 Task: Create a due date automation trigger when advanced on, on the monday before a card is due add fields without custom field "Resume" set to a date more than 1 working days from now at 11:00 AM.
Action: Mouse moved to (1262, 107)
Screenshot: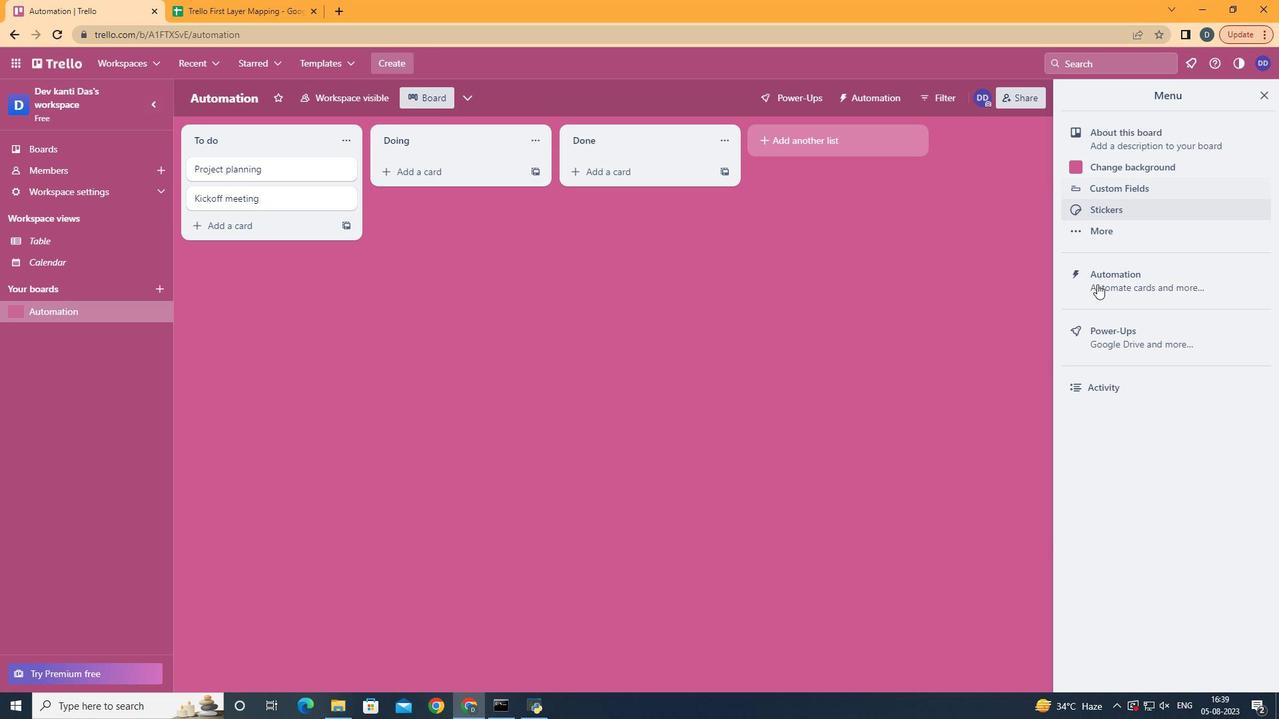 
Action: Mouse pressed left at (1262, 107)
Screenshot: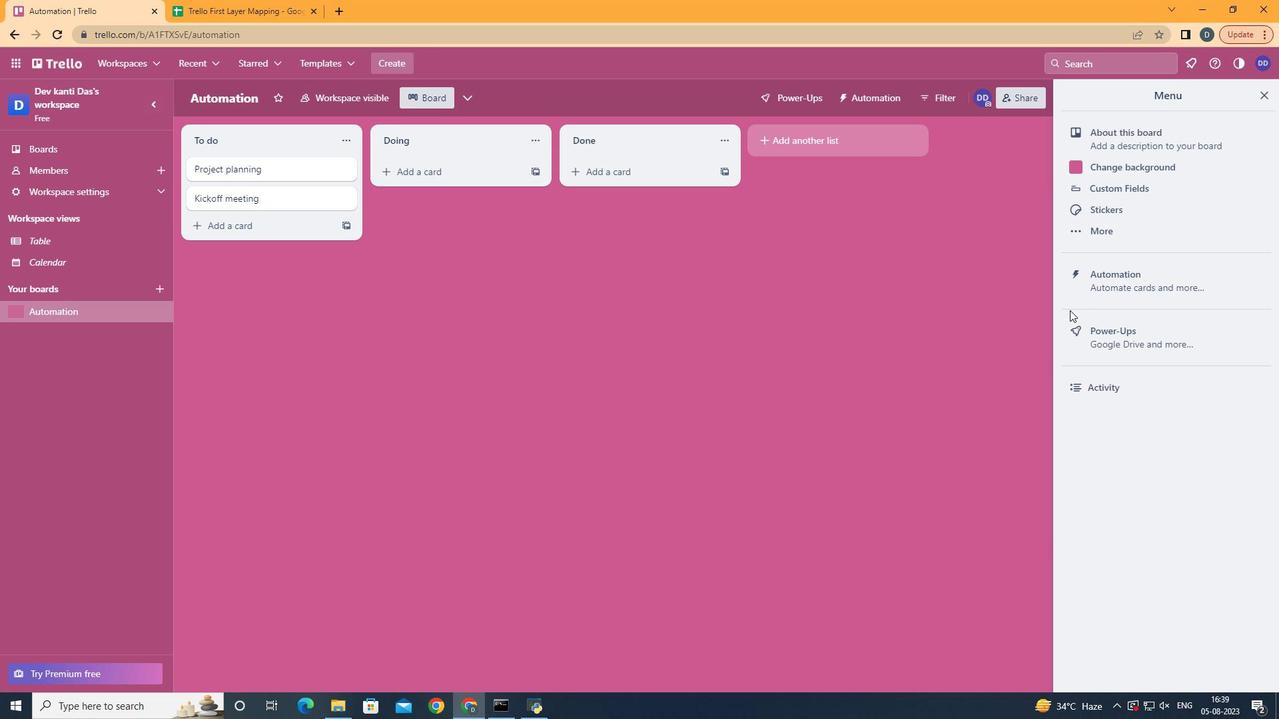 
Action: Mouse moved to (1107, 287)
Screenshot: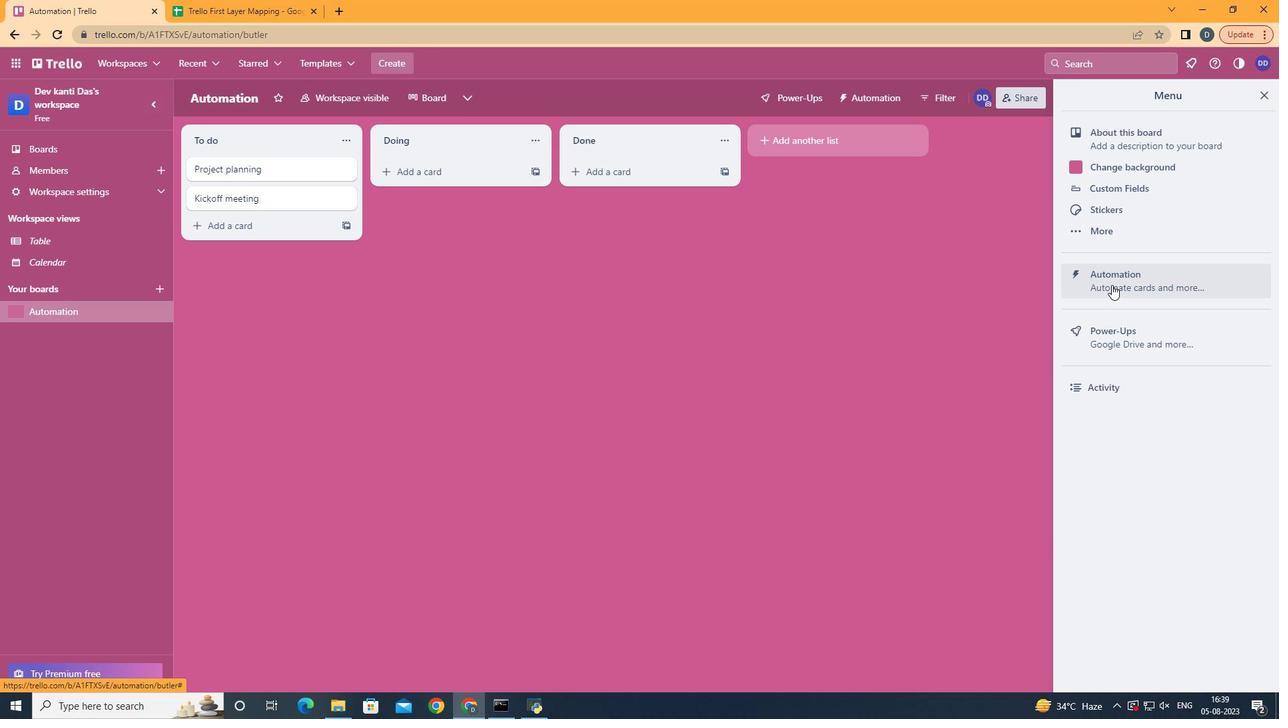 
Action: Mouse pressed left at (1107, 287)
Screenshot: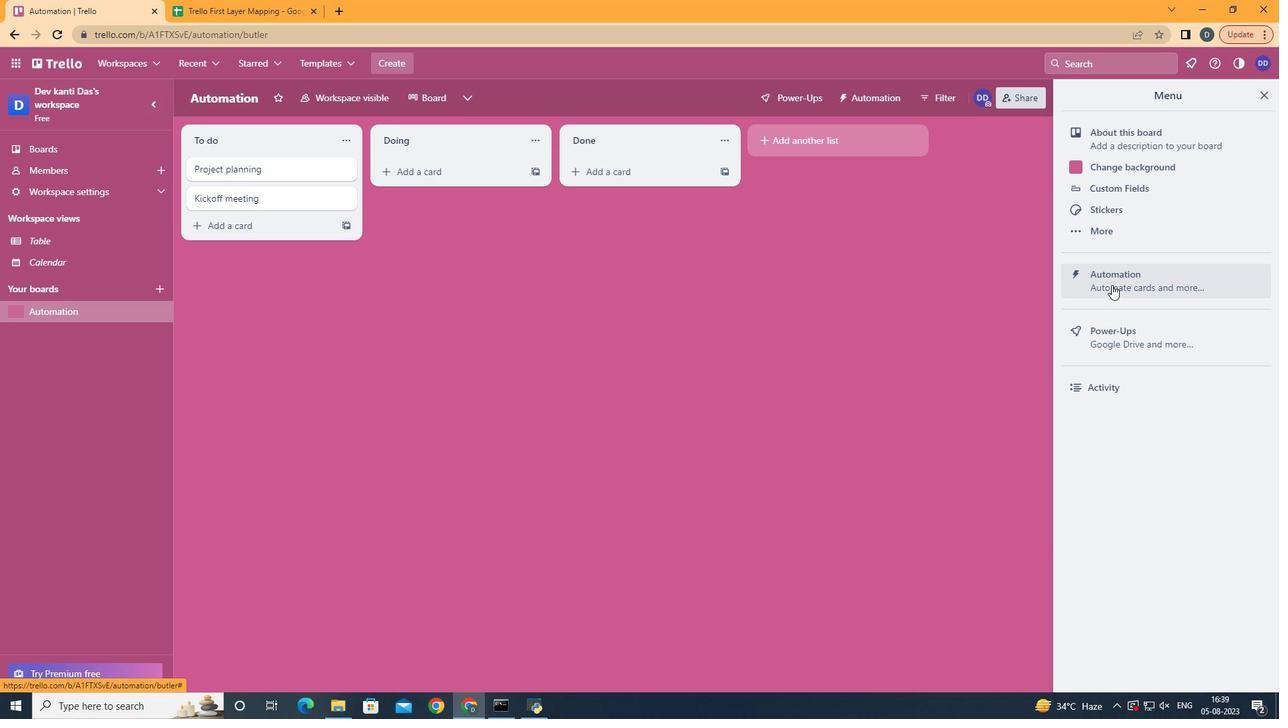 
Action: Mouse moved to (244, 275)
Screenshot: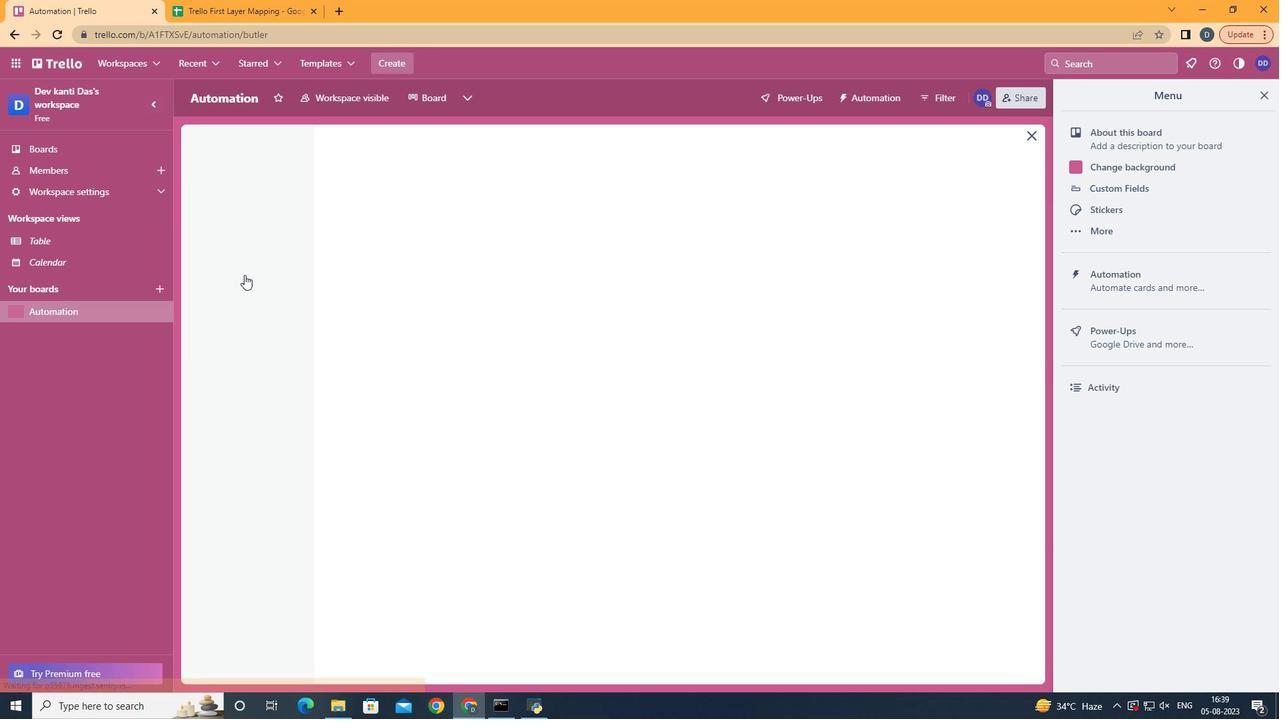 
Action: Mouse pressed left at (244, 275)
Screenshot: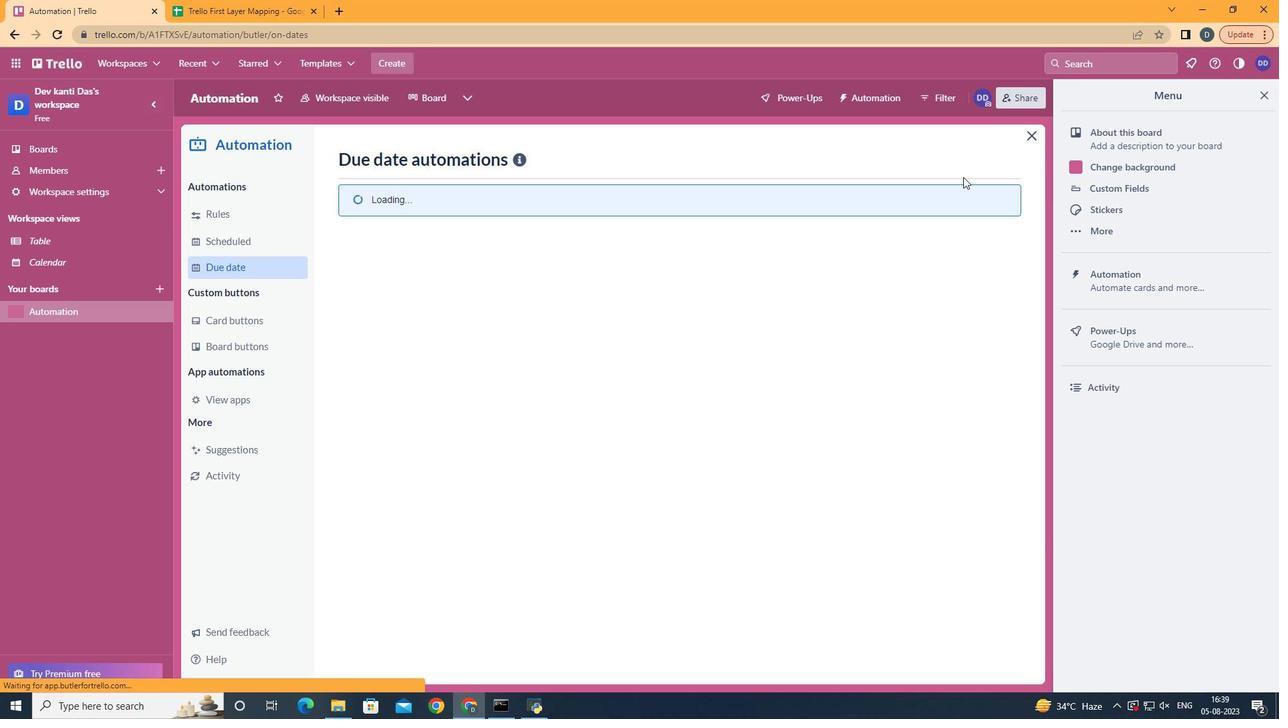 
Action: Mouse moved to (949, 159)
Screenshot: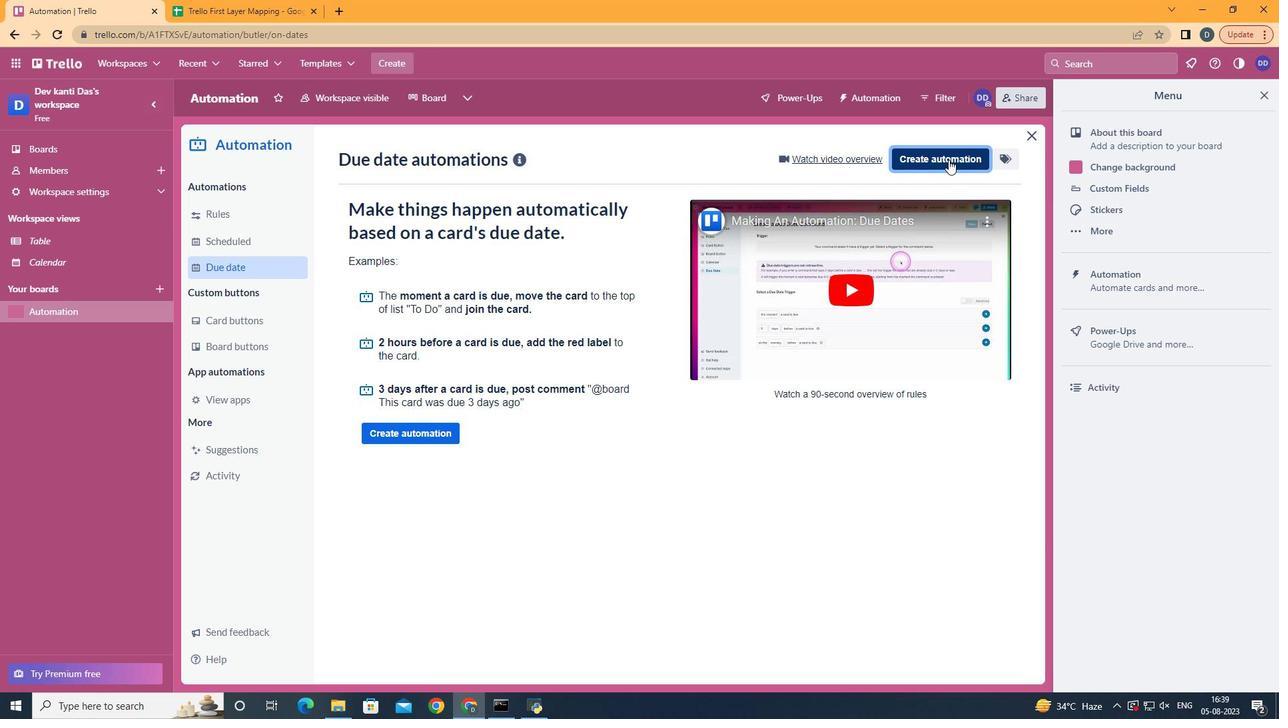 
Action: Mouse pressed left at (949, 159)
Screenshot: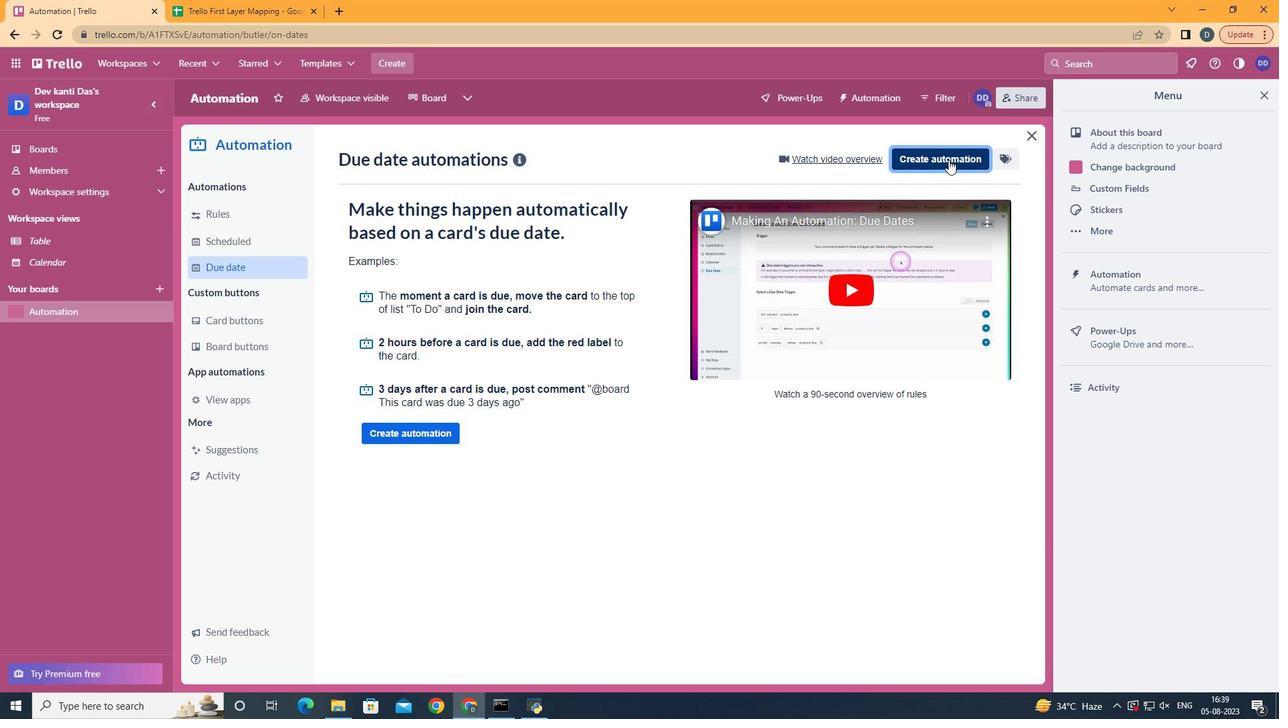 
Action: Mouse moved to (754, 279)
Screenshot: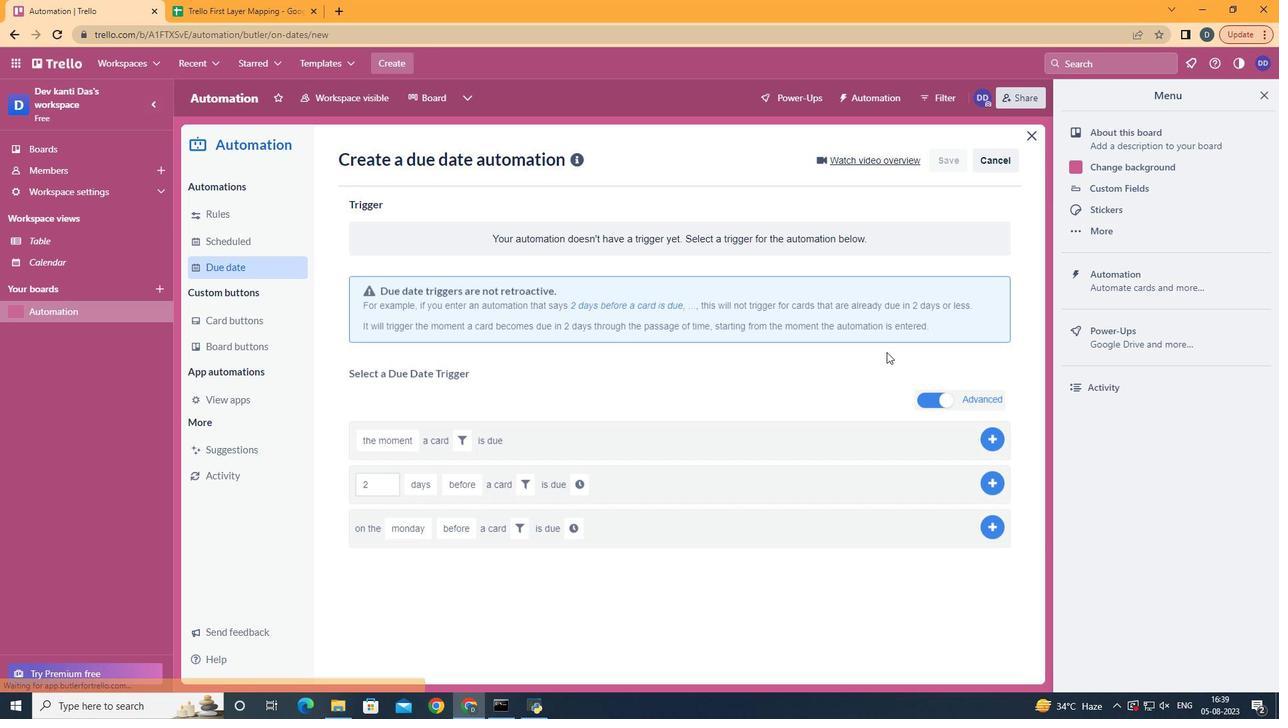 
Action: Mouse pressed left at (754, 279)
Screenshot: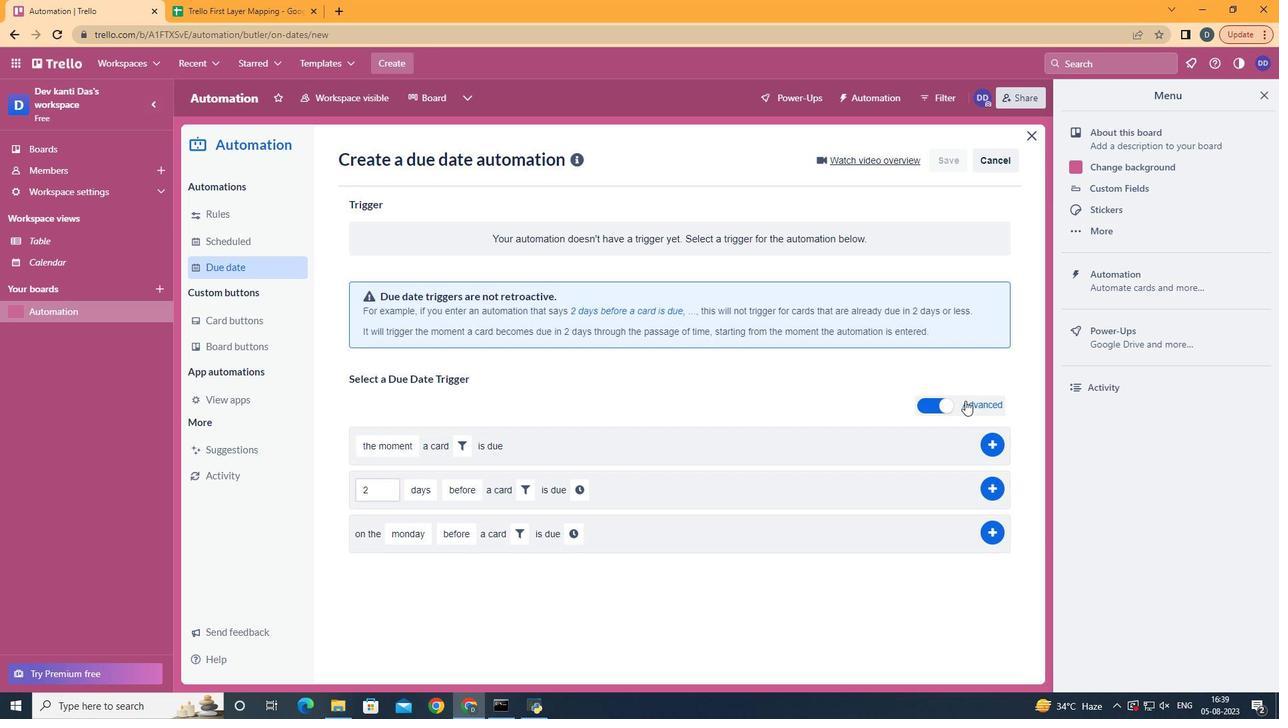 
Action: Mouse moved to (429, 347)
Screenshot: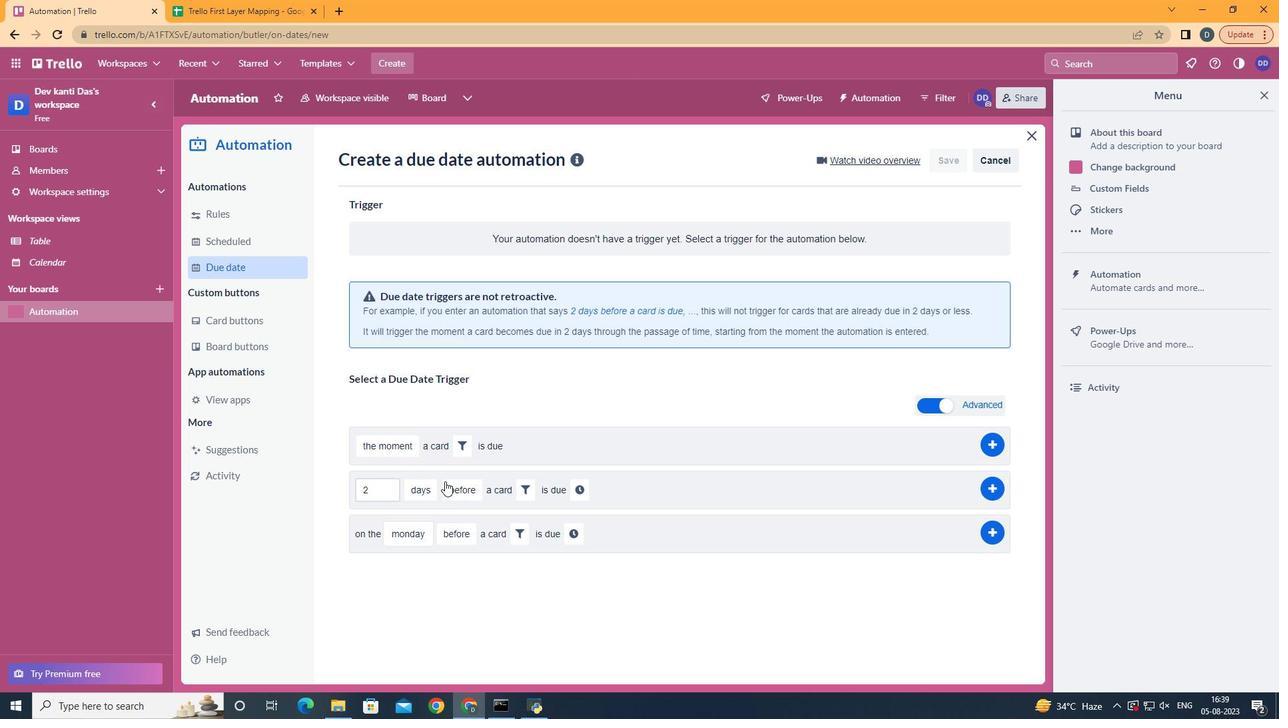 
Action: Mouse pressed left at (429, 347)
Screenshot: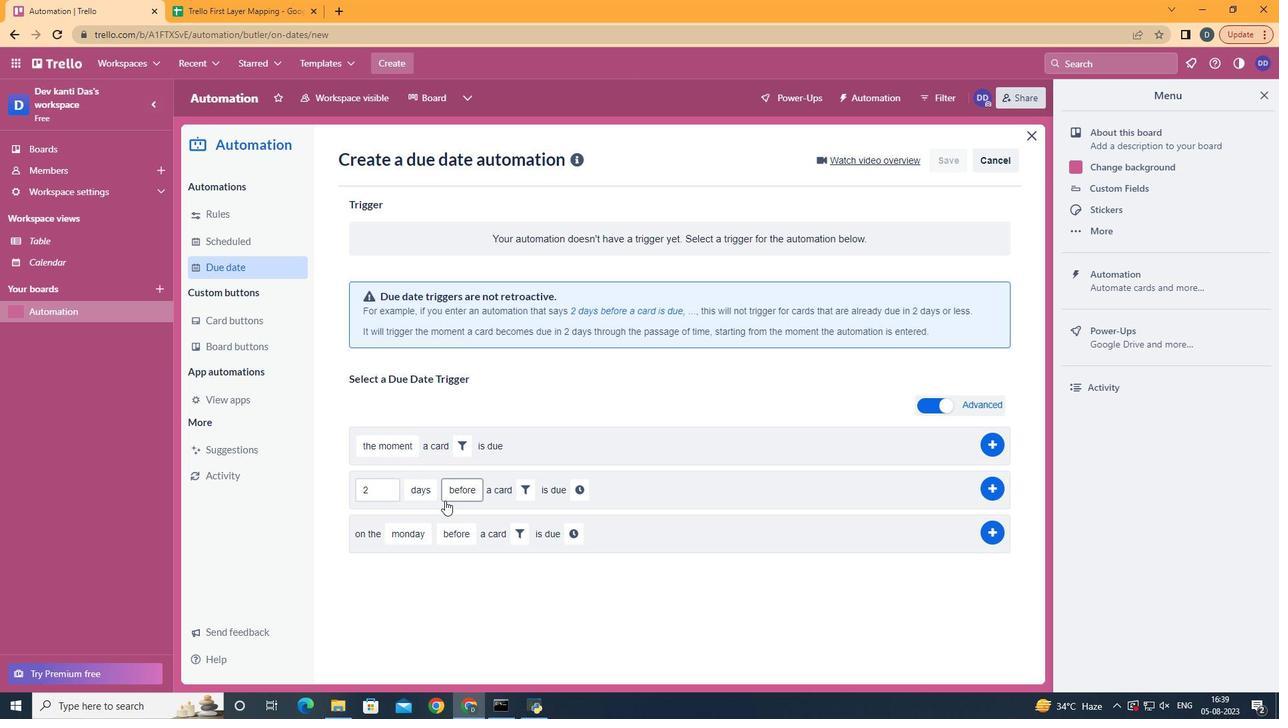 
Action: Mouse moved to (459, 563)
Screenshot: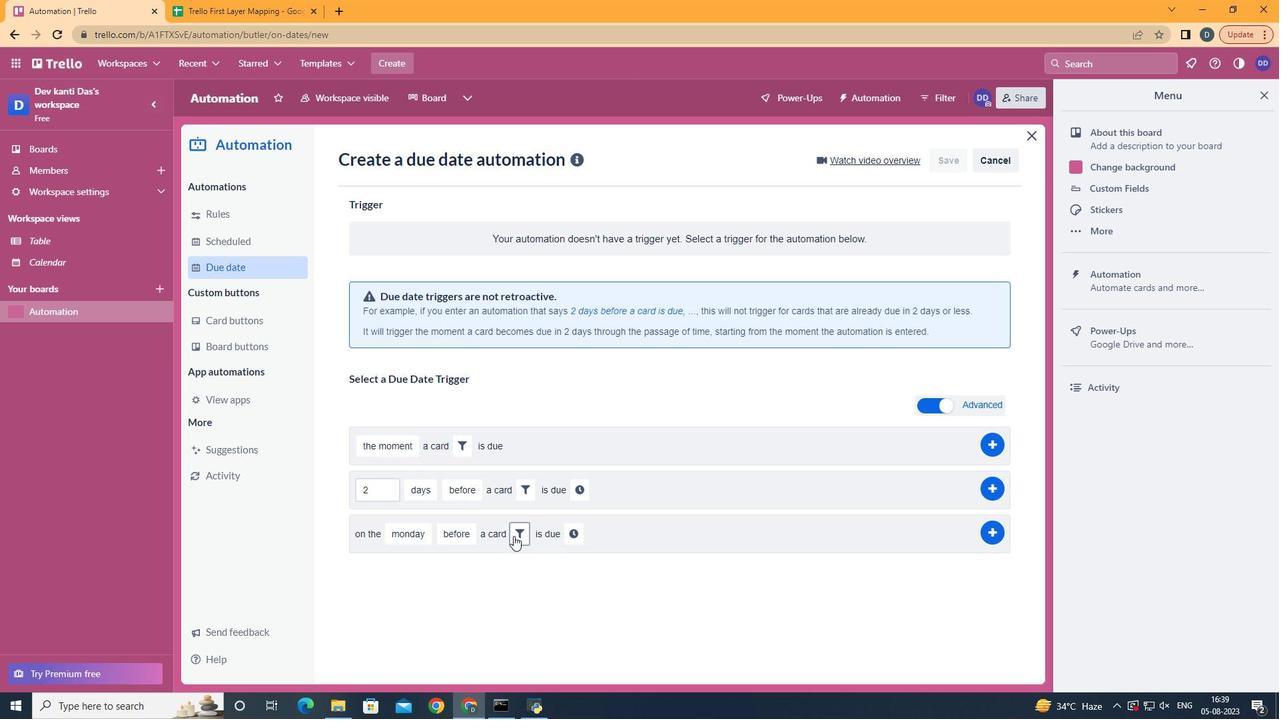 
Action: Mouse pressed left at (459, 563)
Screenshot: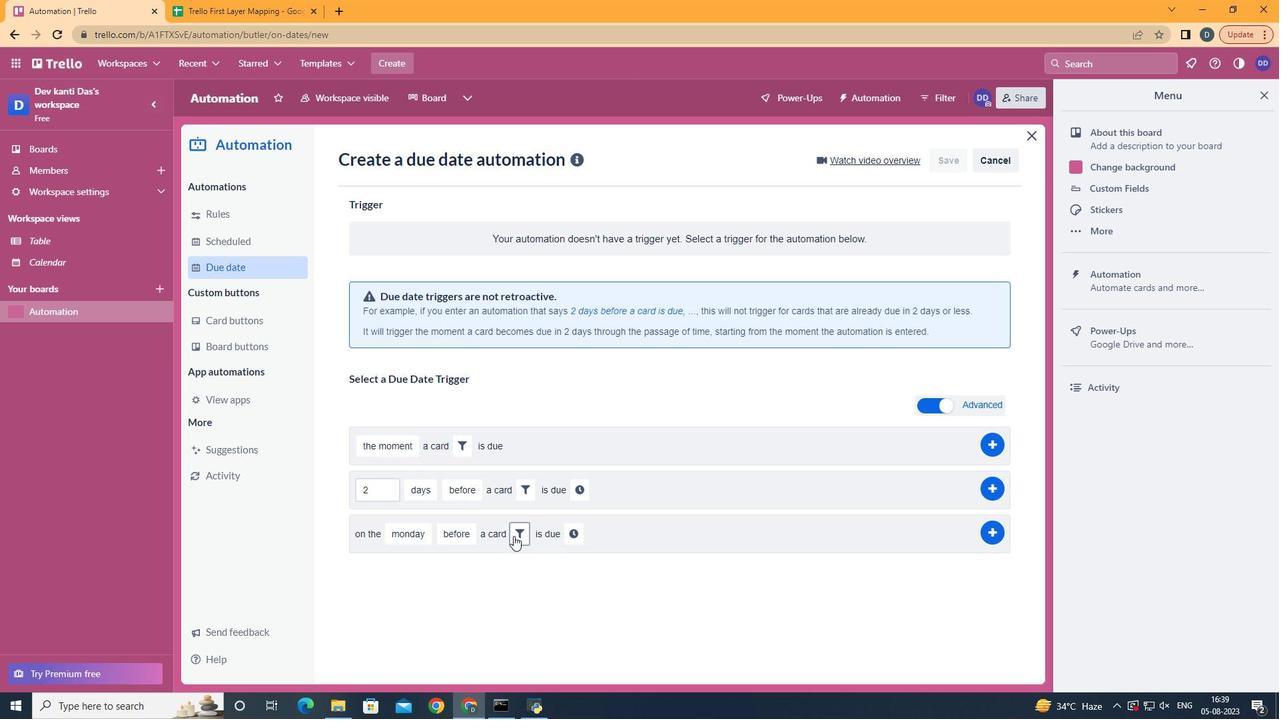 
Action: Mouse moved to (513, 536)
Screenshot: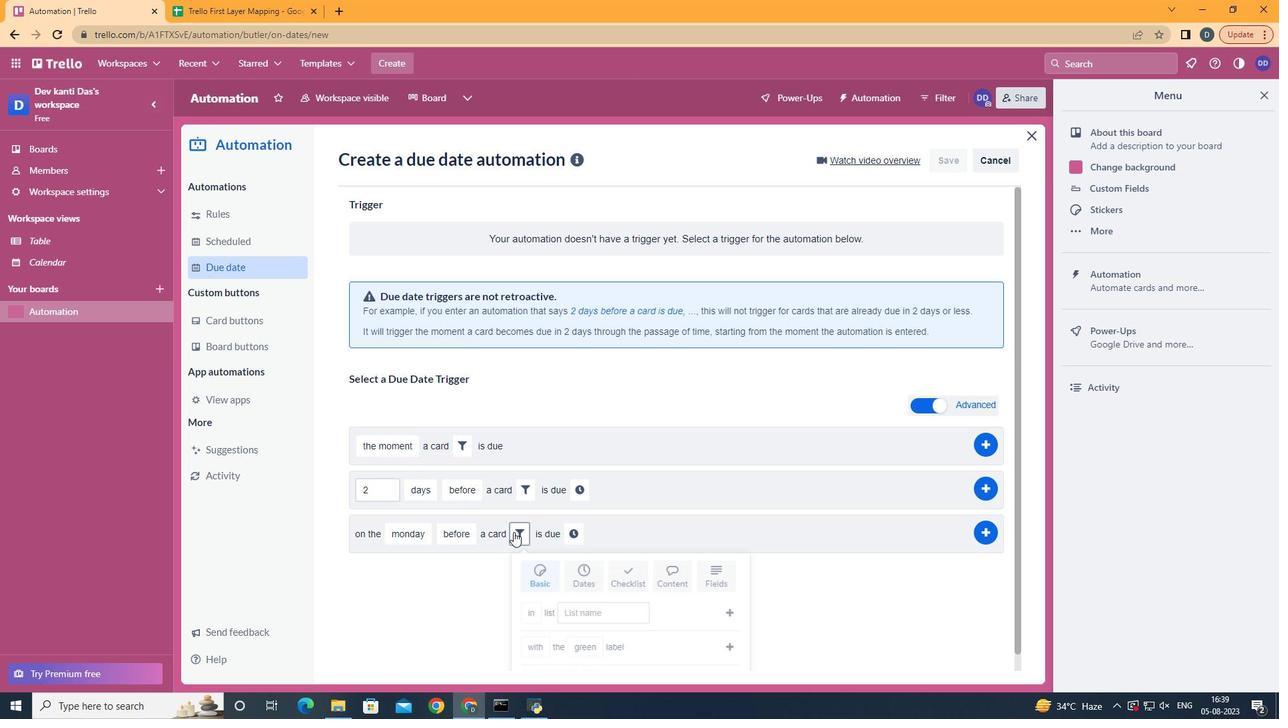 
Action: Mouse pressed left at (513, 536)
Screenshot: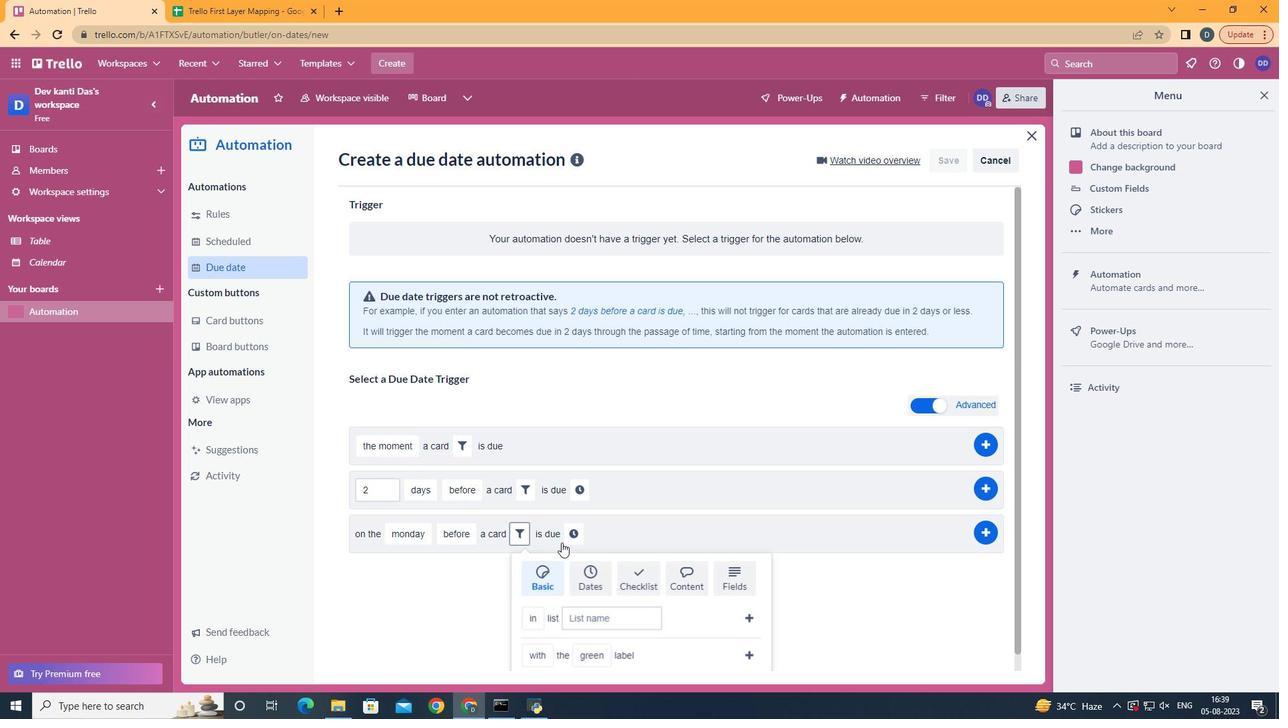 
Action: Mouse moved to (743, 580)
Screenshot: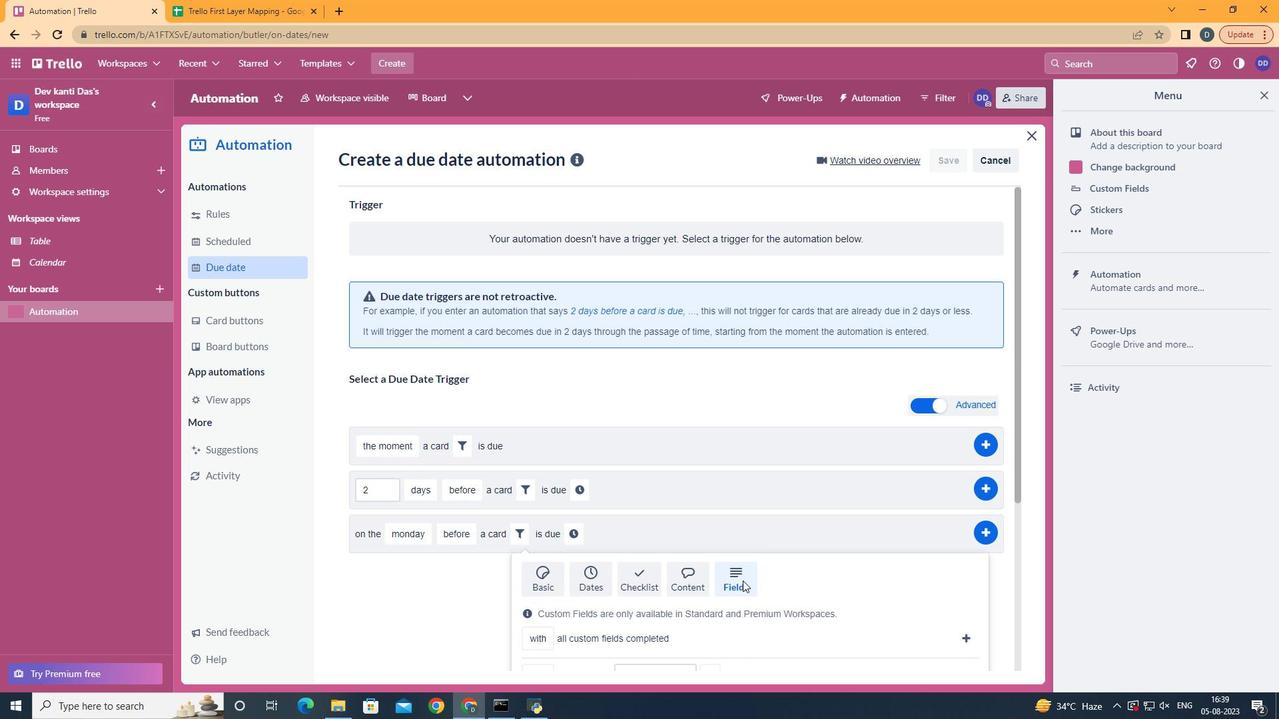 
Action: Mouse pressed left at (743, 580)
Screenshot: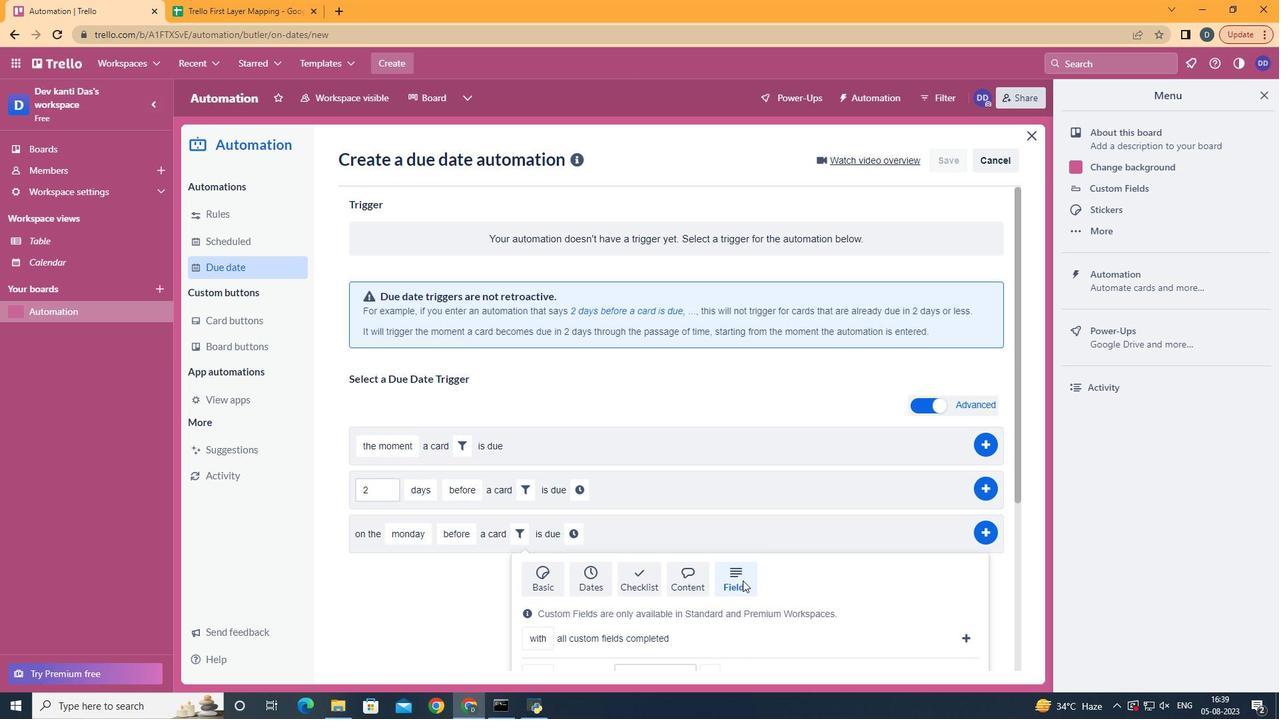 
Action: Mouse moved to (743, 581)
Screenshot: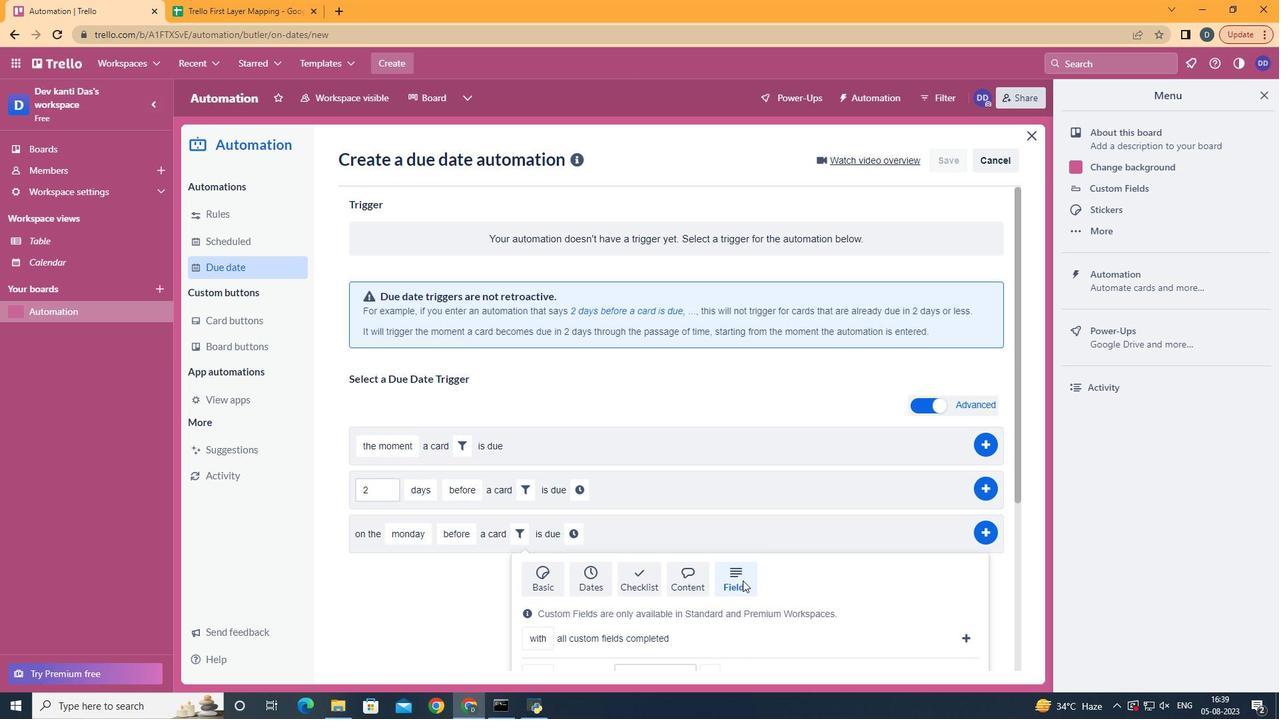 
Action: Mouse scrolled (743, 580) with delta (0, 0)
Screenshot: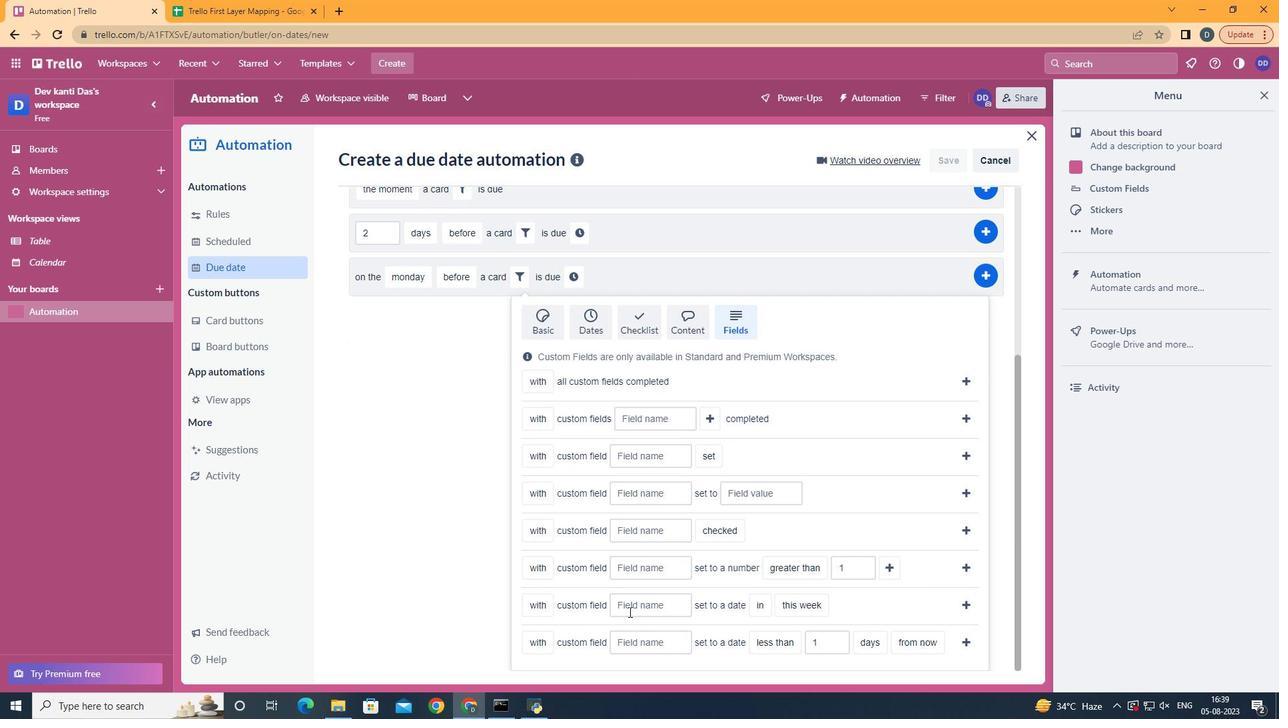 
Action: Mouse scrolled (743, 580) with delta (0, 0)
Screenshot: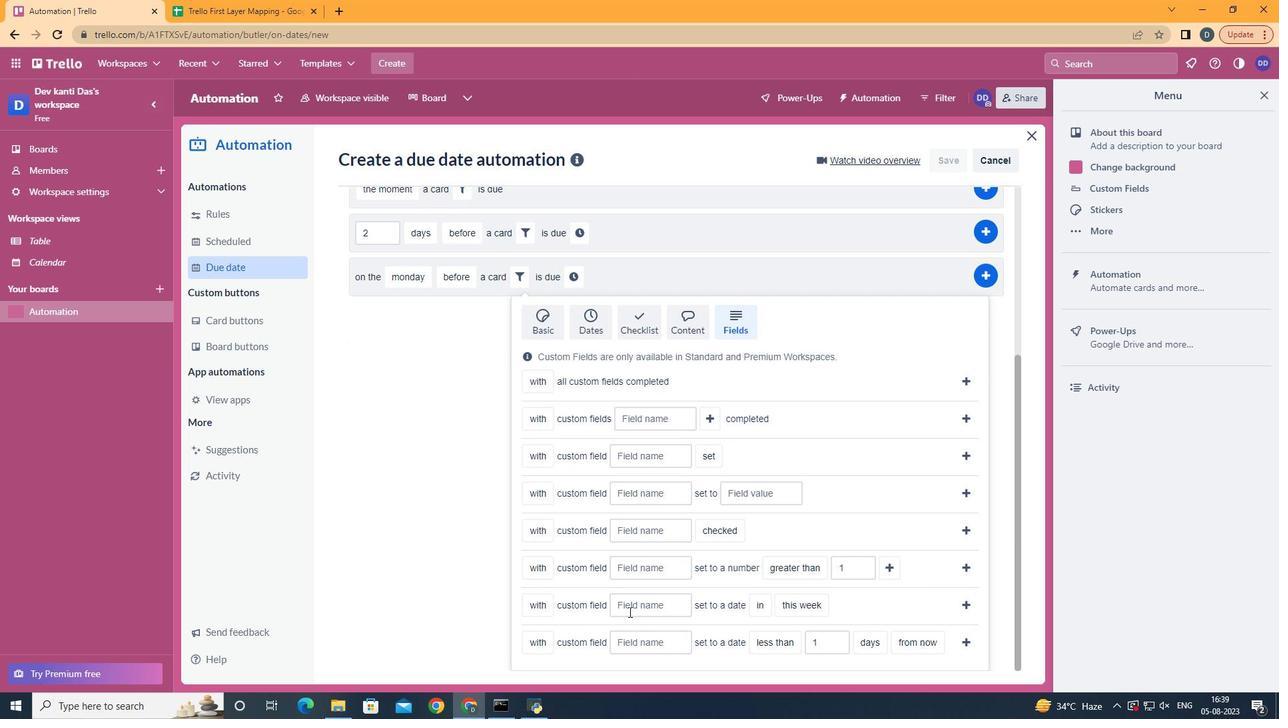 
Action: Mouse scrolled (743, 580) with delta (0, 0)
Screenshot: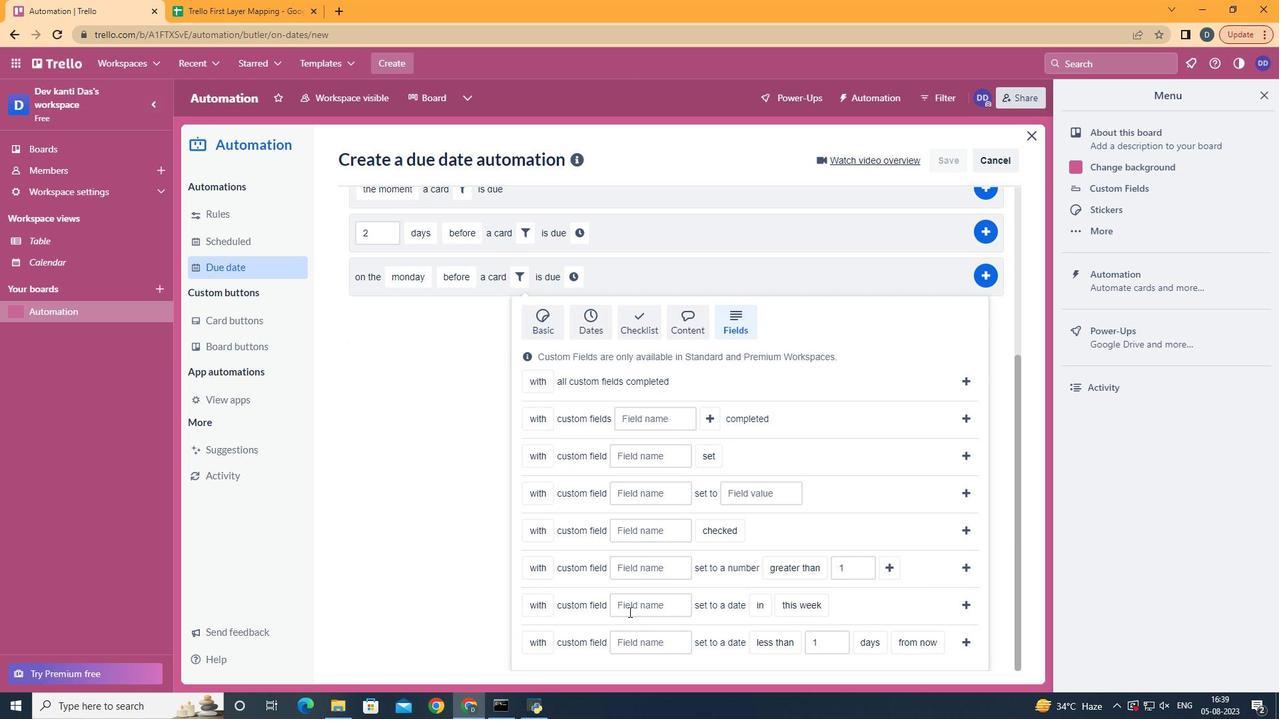 
Action: Mouse scrolled (743, 580) with delta (0, 0)
Screenshot: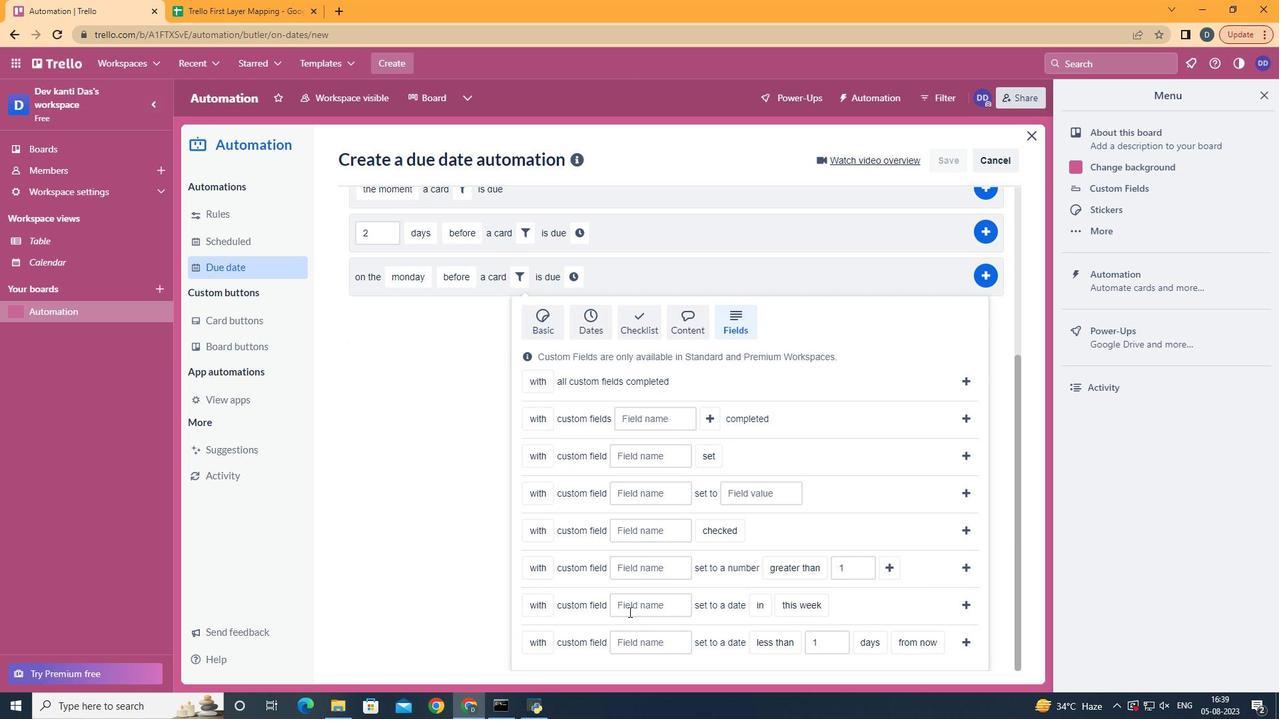 
Action: Mouse scrolled (743, 580) with delta (0, 0)
Screenshot: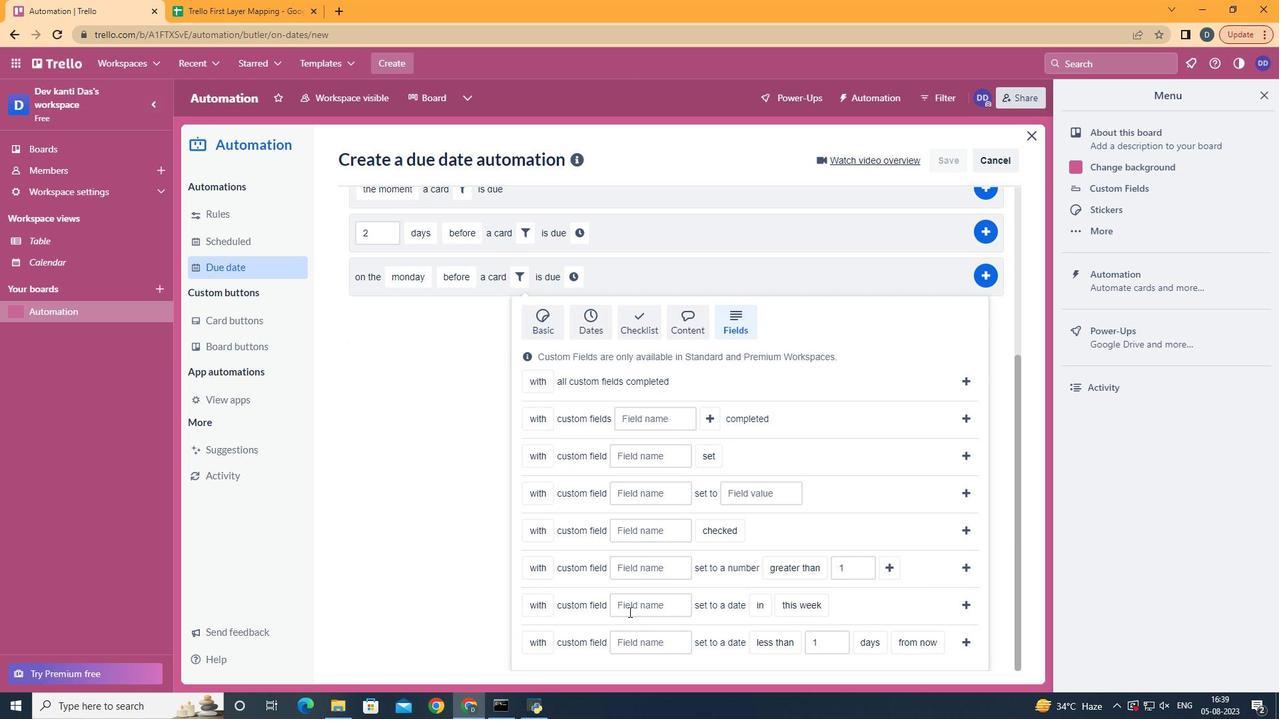 
Action: Mouse scrolled (743, 580) with delta (0, 0)
Screenshot: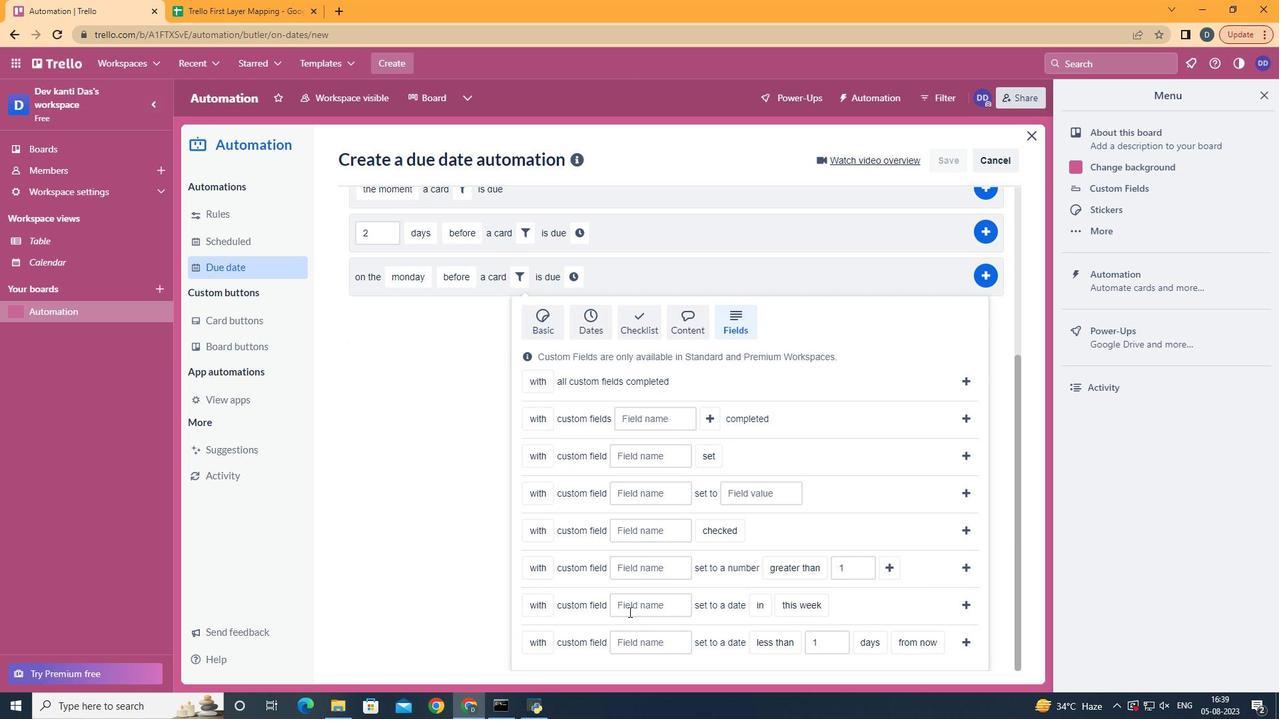 
Action: Mouse scrolled (743, 580) with delta (0, 0)
Screenshot: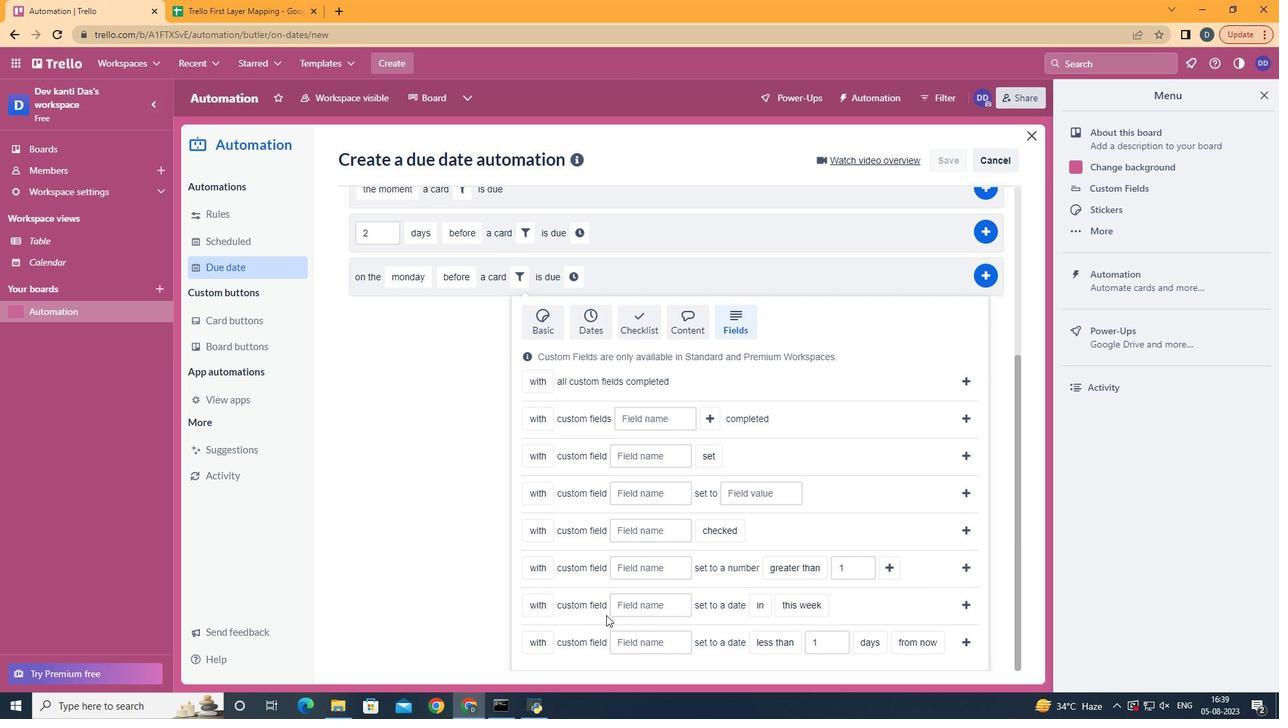 
Action: Mouse moved to (545, 619)
Screenshot: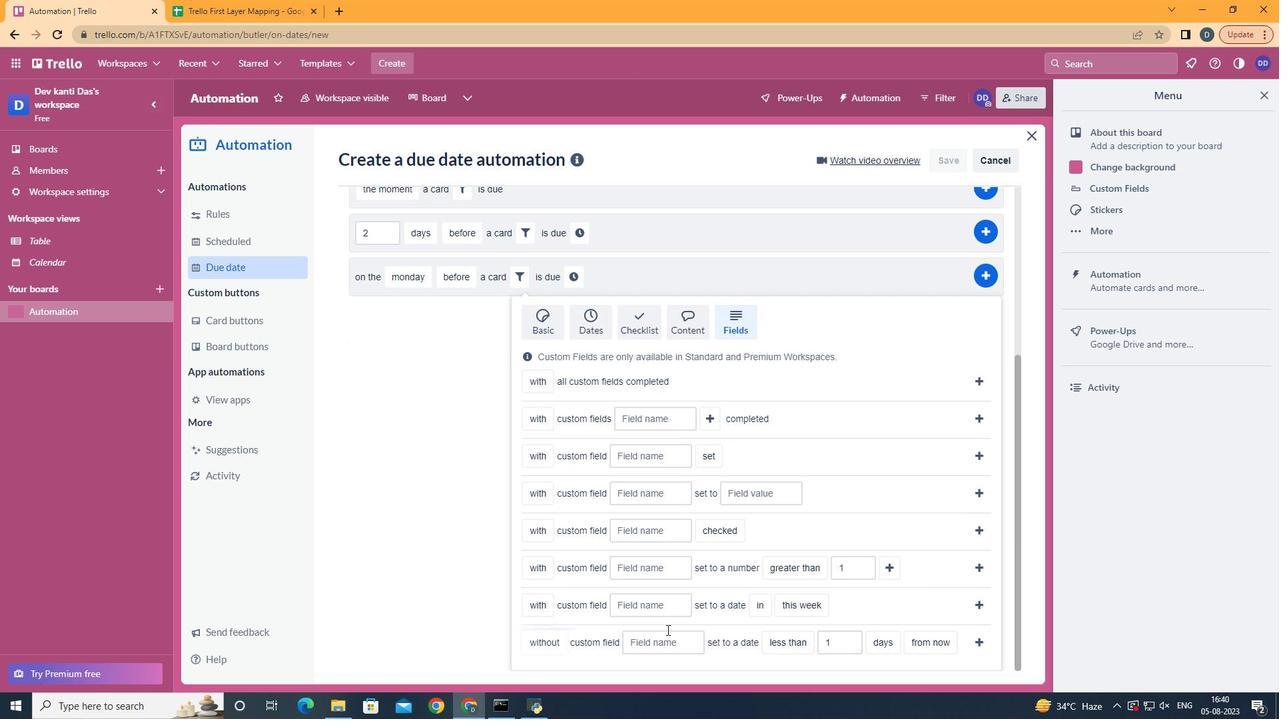 
Action: Mouse pressed left at (545, 619)
Screenshot: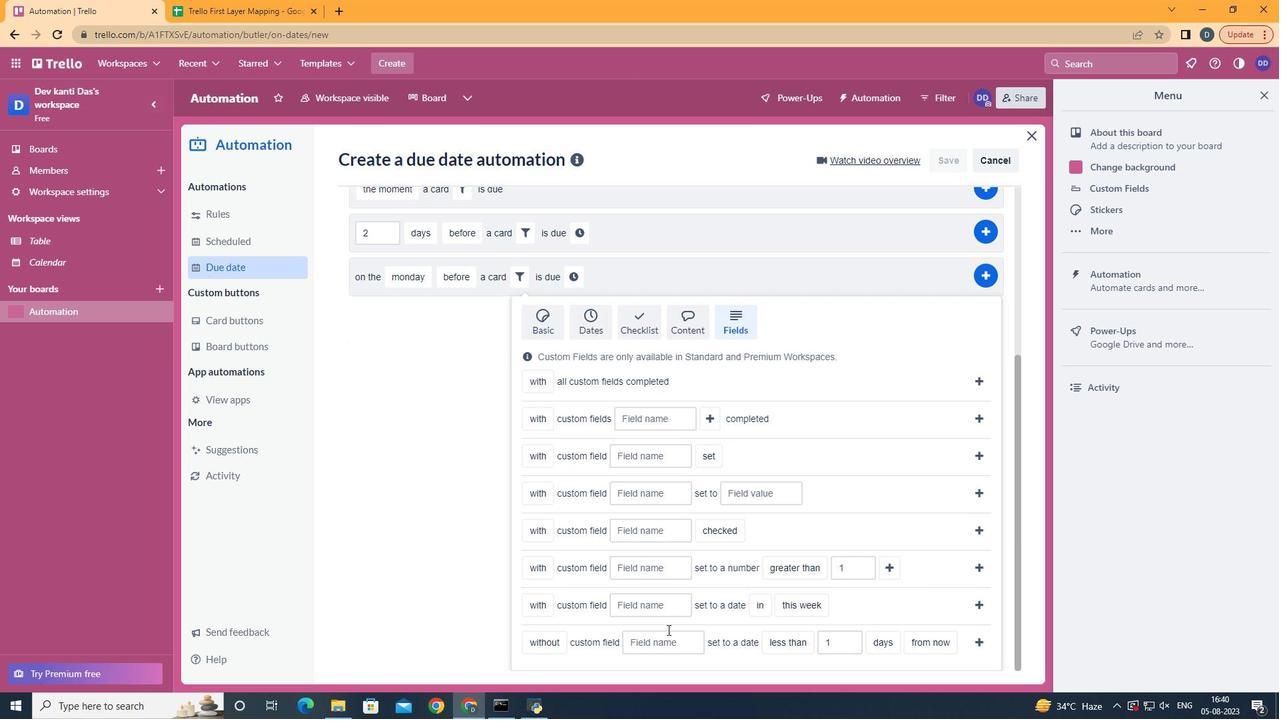 
Action: Mouse moved to (667, 630)
Screenshot: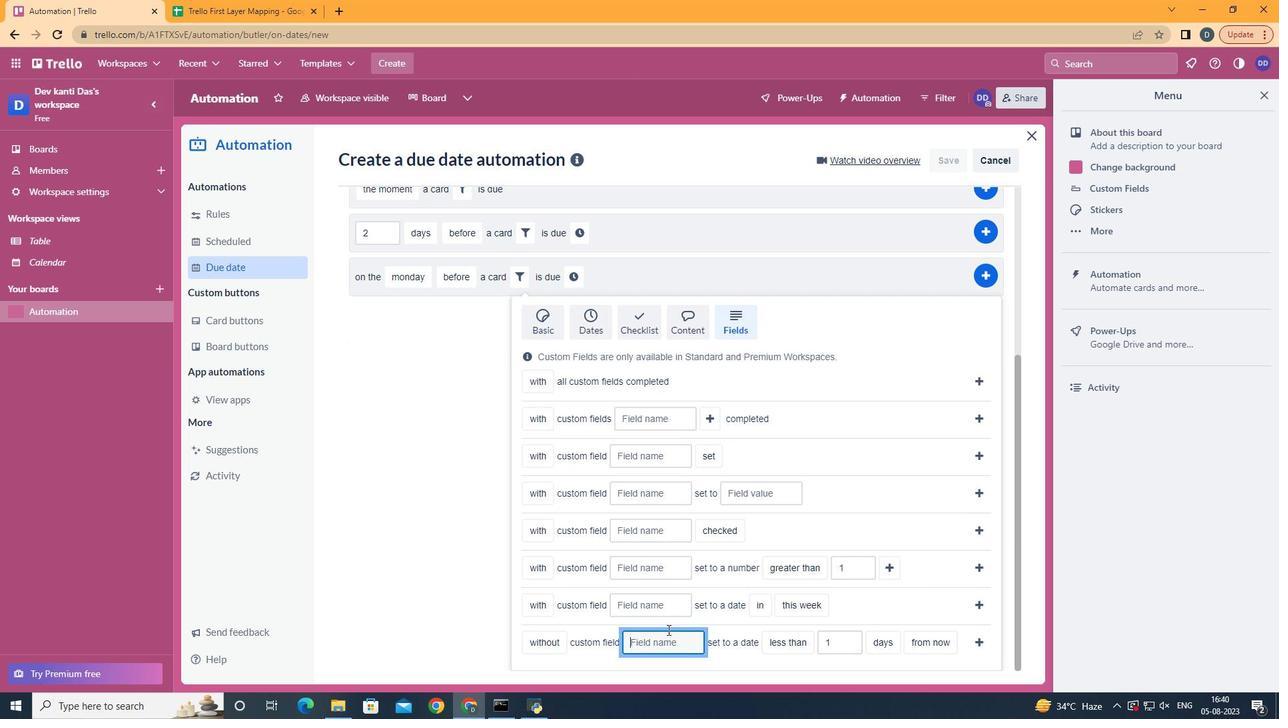 
Action: Mouse pressed left at (667, 630)
Screenshot: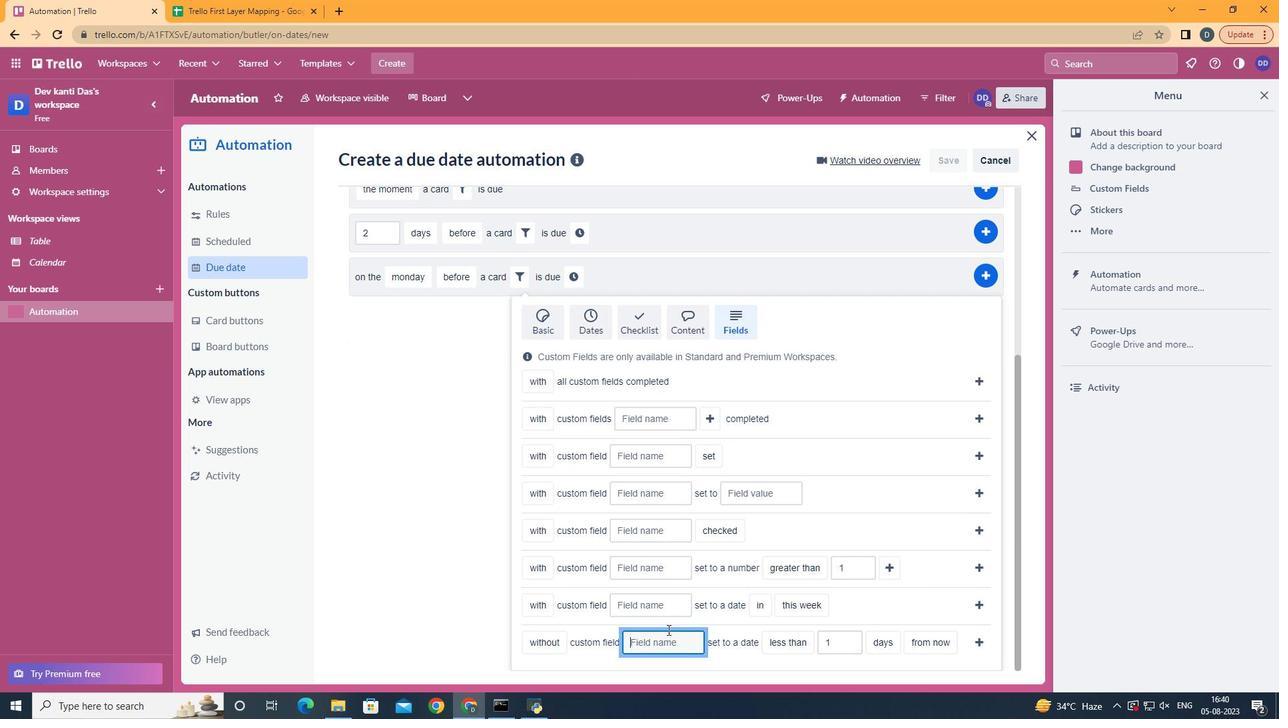 
Action: Key pressed <Key.shift>Resume
Screenshot: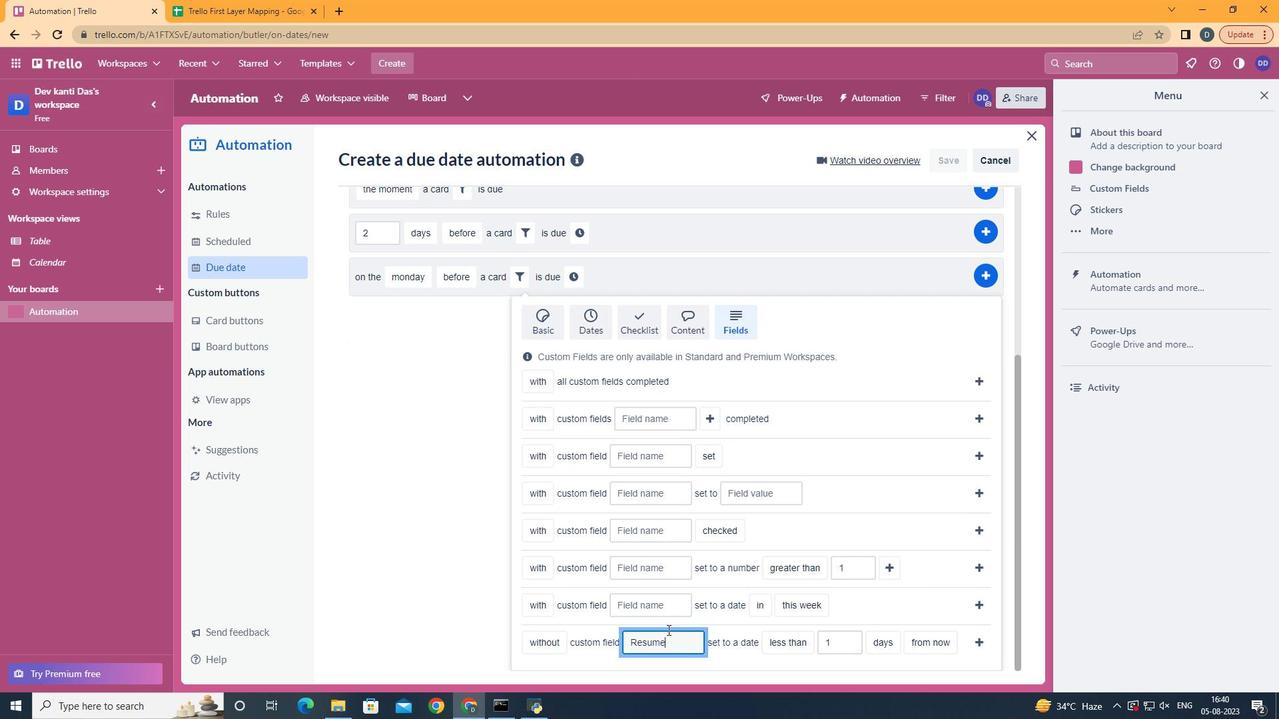 
Action: Mouse moved to (801, 578)
Screenshot: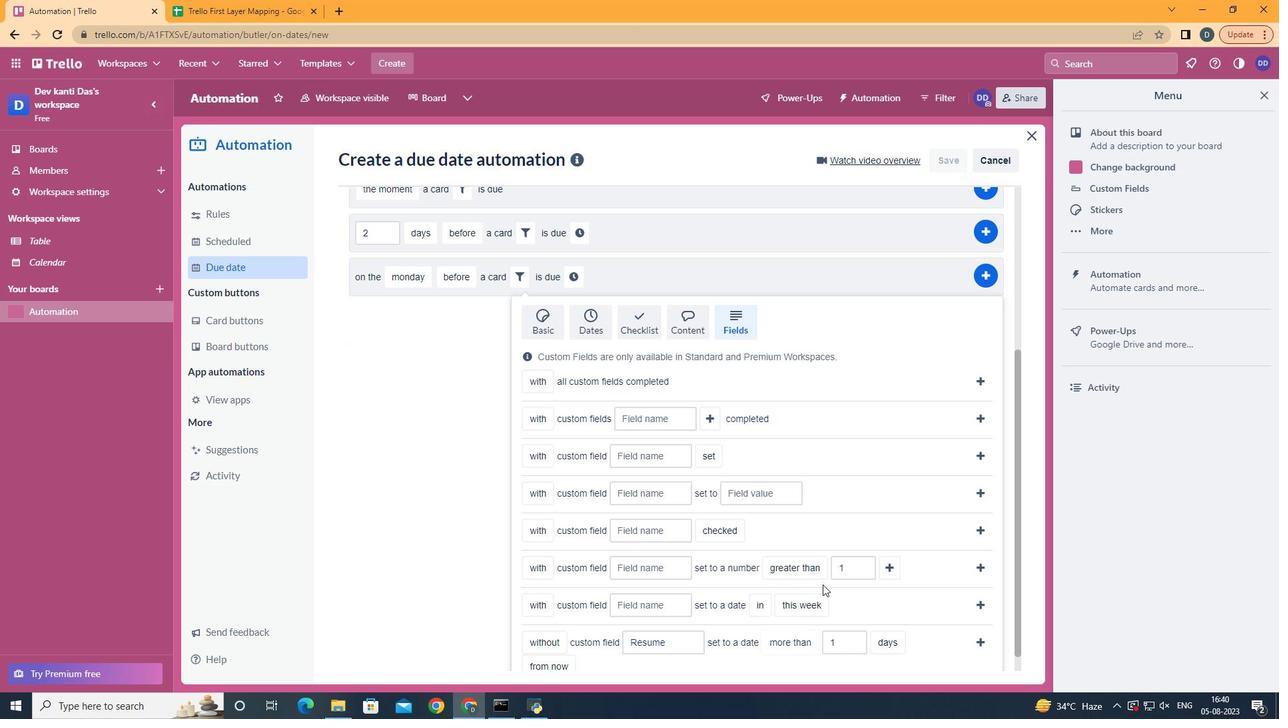 
Action: Mouse pressed left at (801, 578)
Screenshot: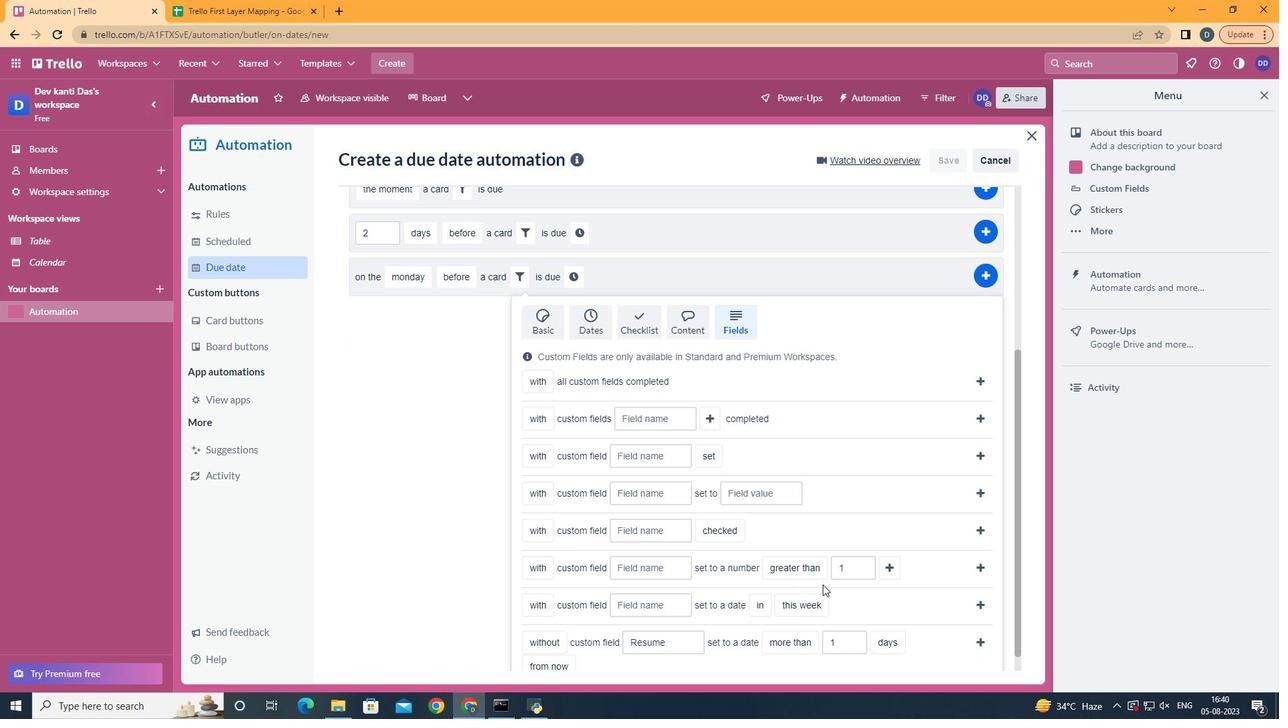 
Action: Mouse moved to (917, 619)
Screenshot: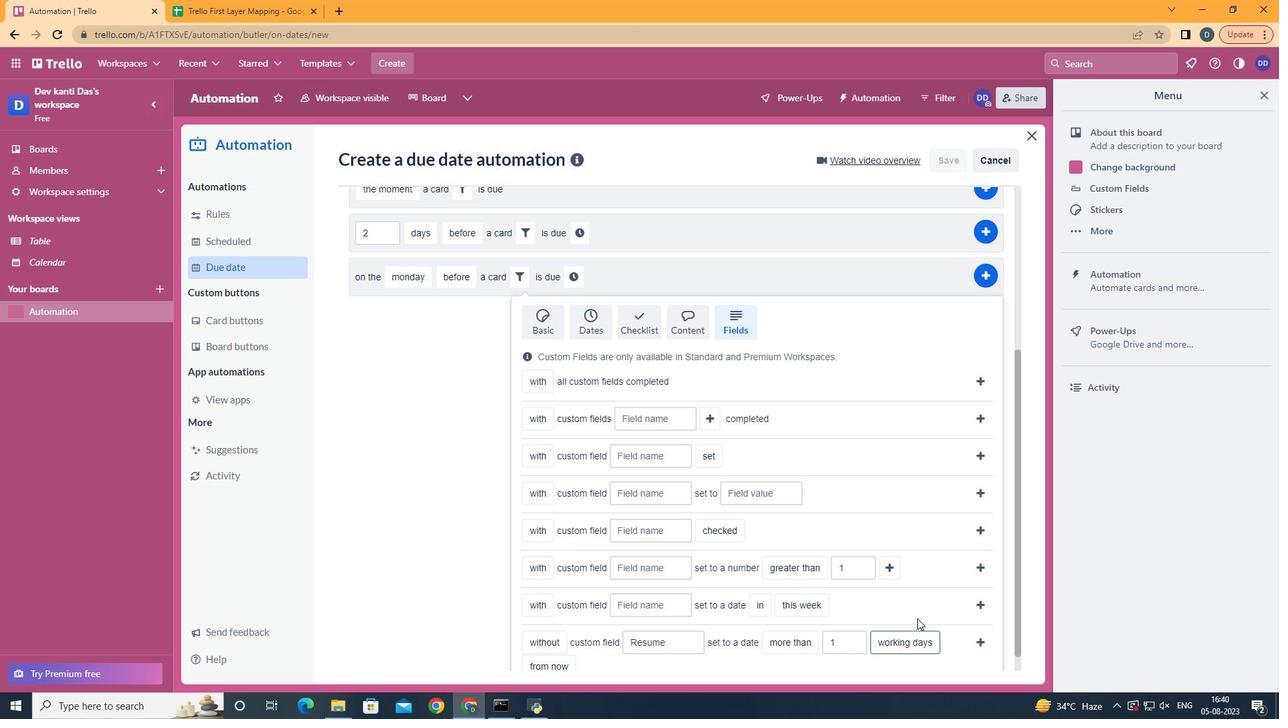 
Action: Mouse pressed left at (917, 619)
Screenshot: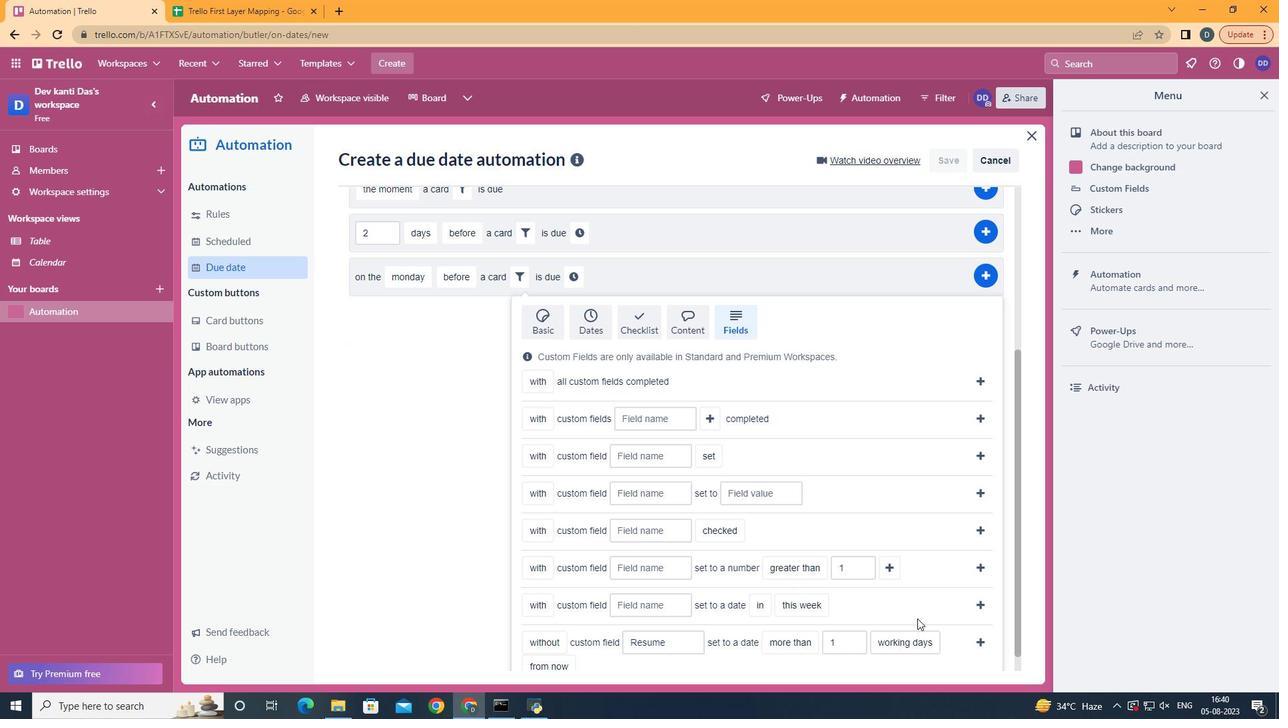 
Action: Mouse moved to (562, 601)
Screenshot: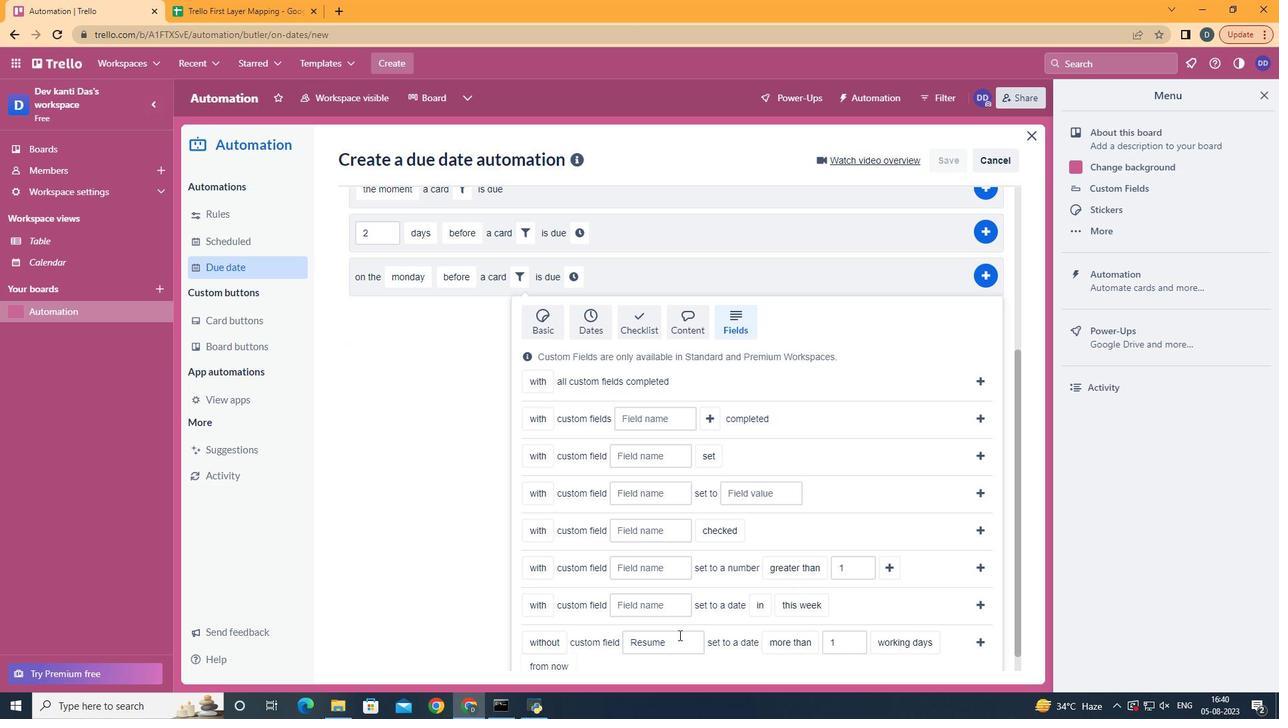 
Action: Mouse pressed left at (562, 601)
Screenshot: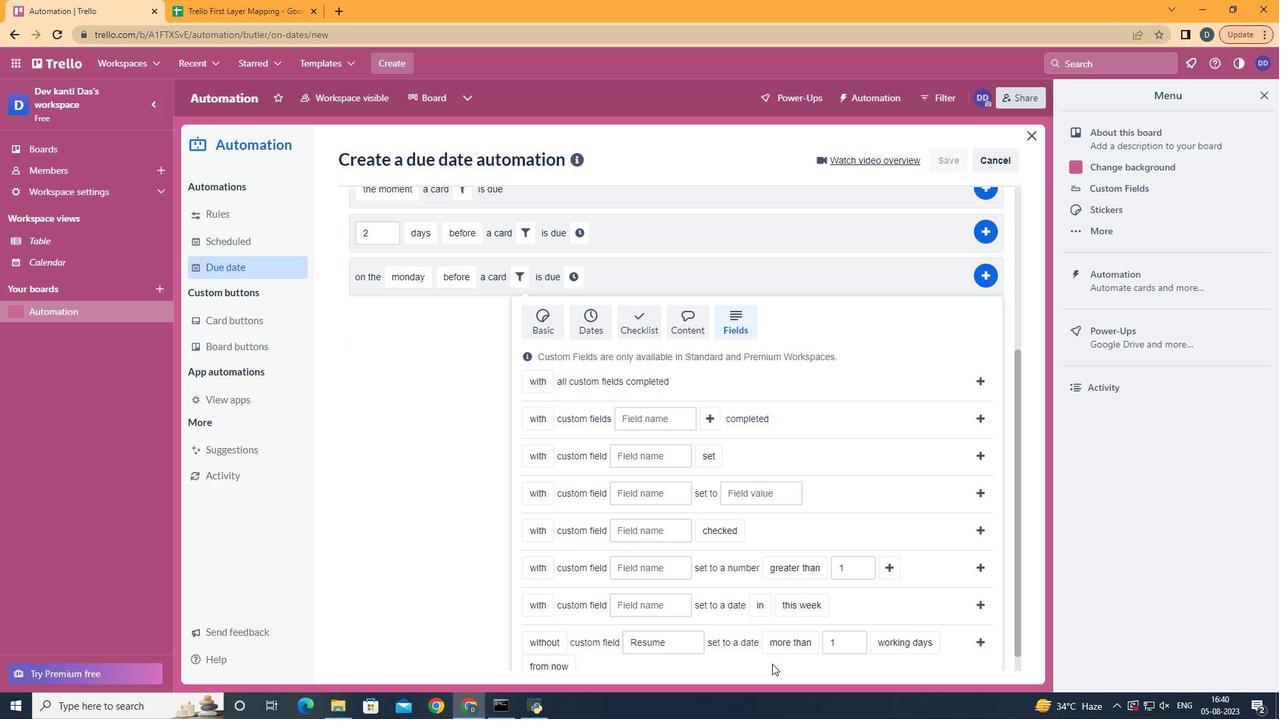 
Action: Mouse moved to (987, 642)
Screenshot: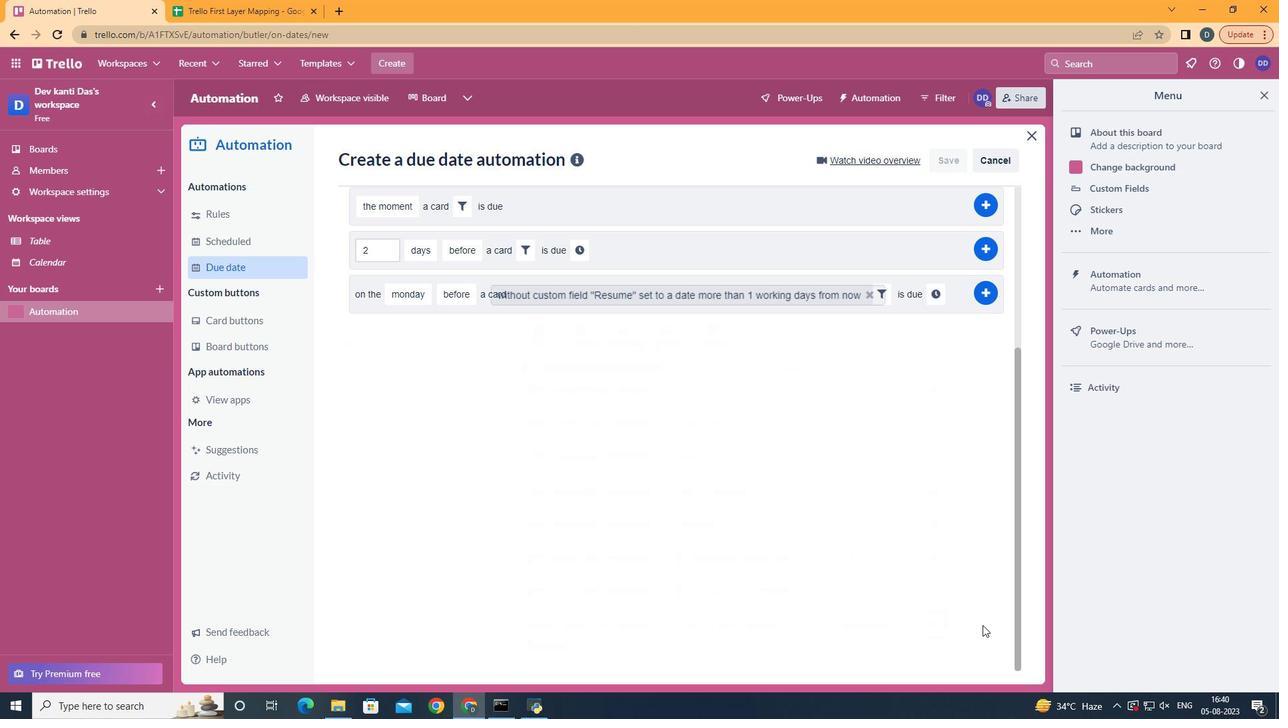 
Action: Mouse pressed left at (987, 642)
Screenshot: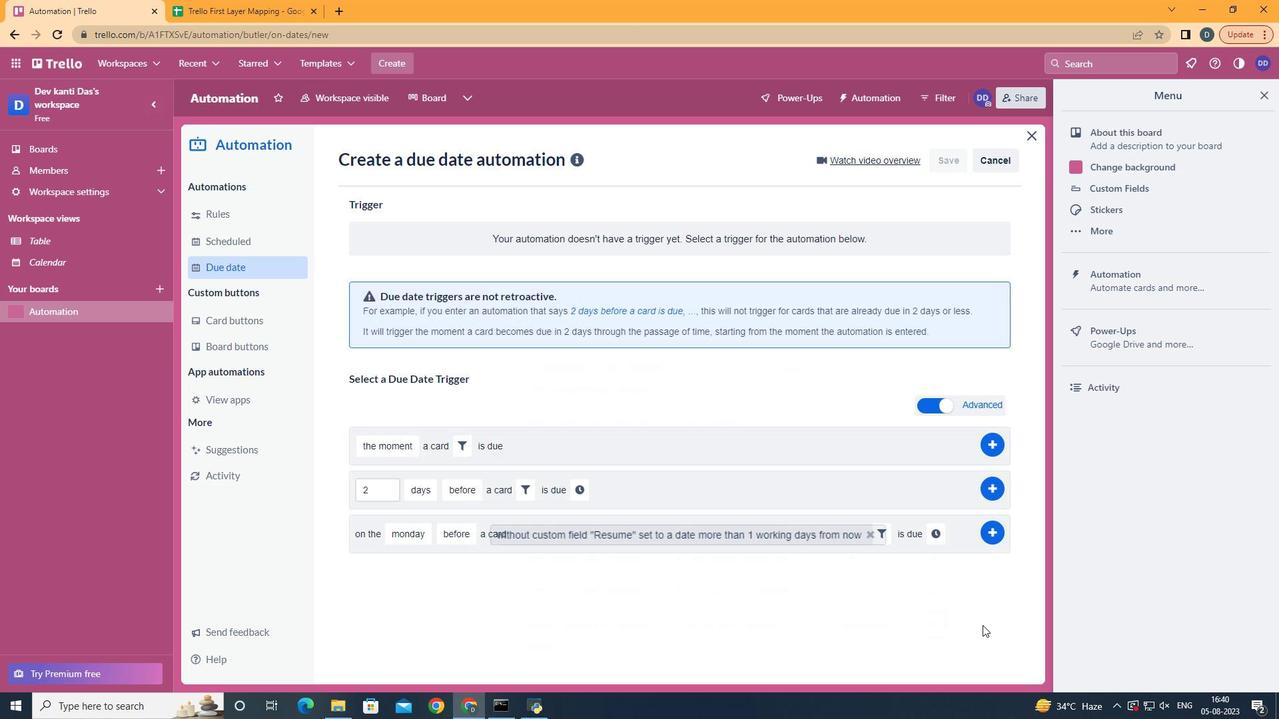 
Action: Mouse moved to (942, 548)
Screenshot: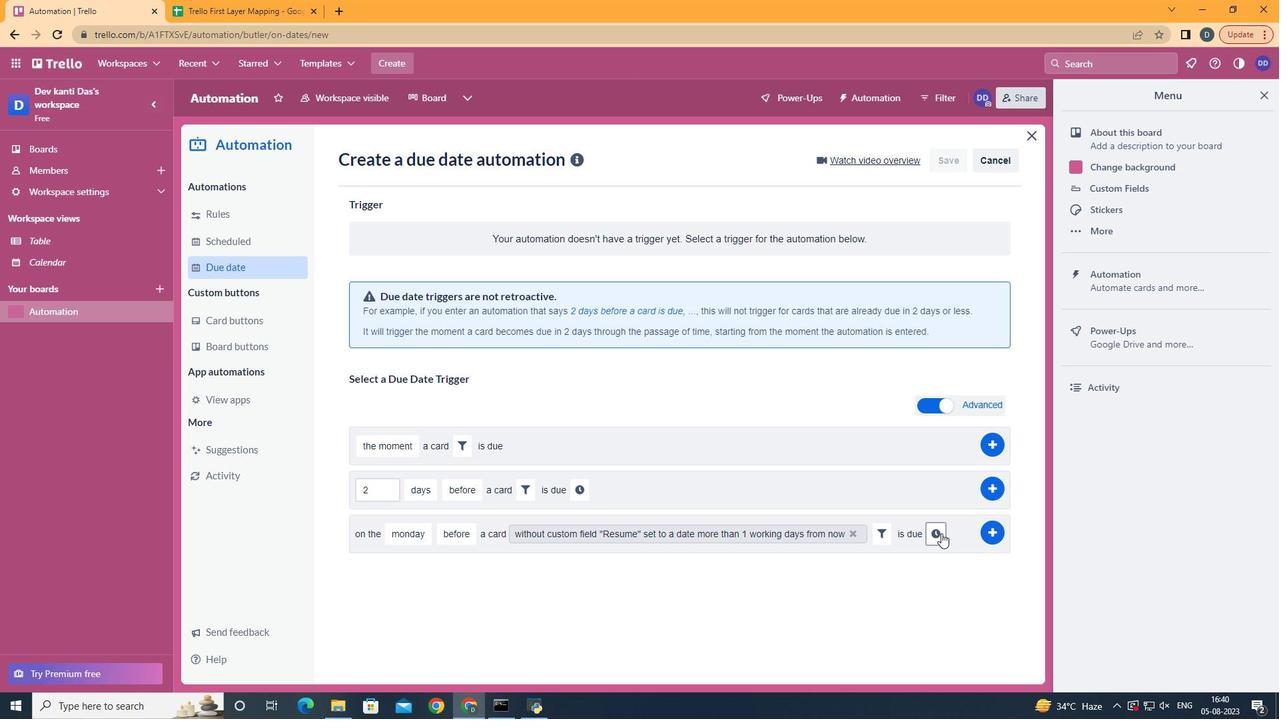 
Action: Mouse pressed left at (942, 548)
Screenshot: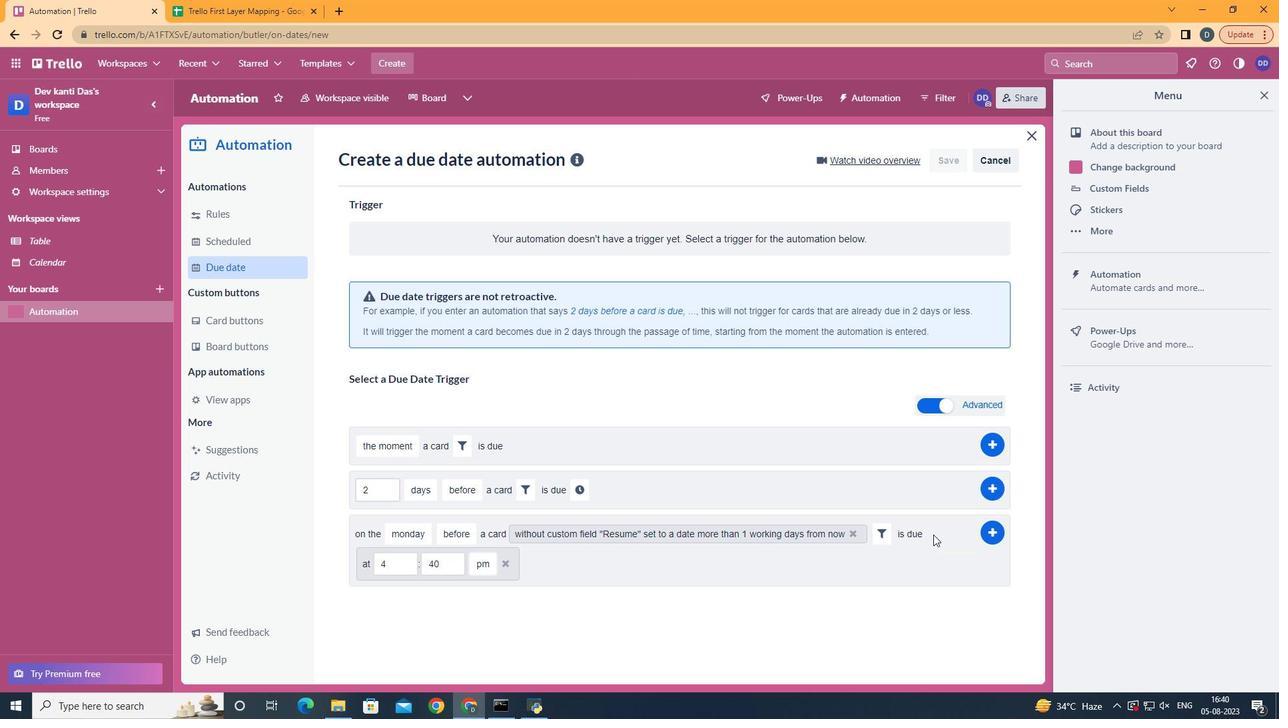 
Action: Mouse moved to (941, 533)
Screenshot: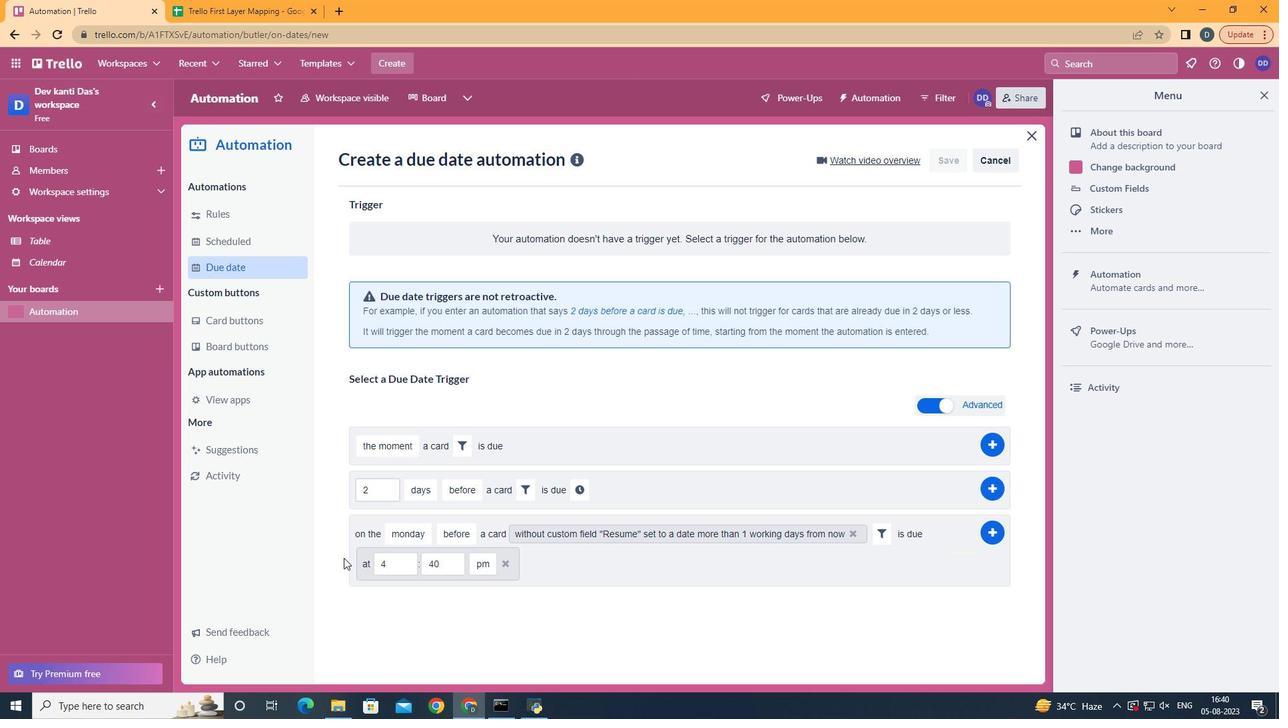 
Action: Mouse pressed left at (941, 533)
Screenshot: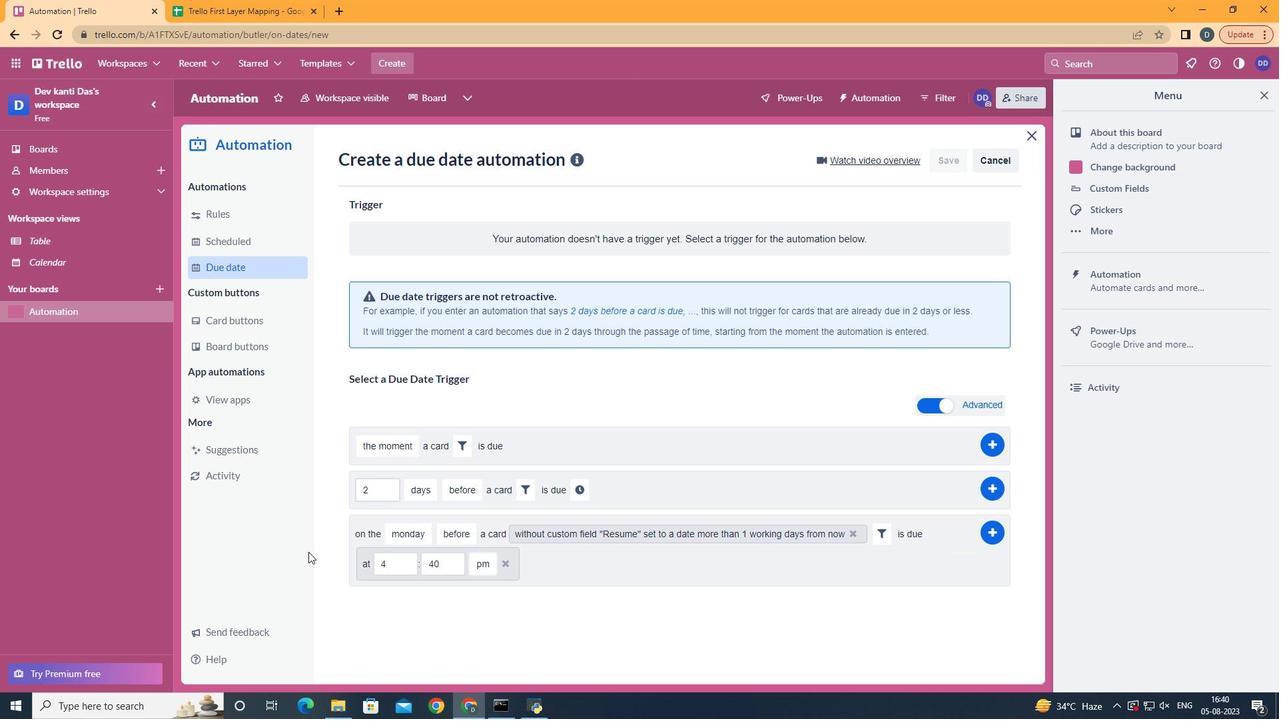 
Action: Mouse moved to (402, 559)
Screenshot: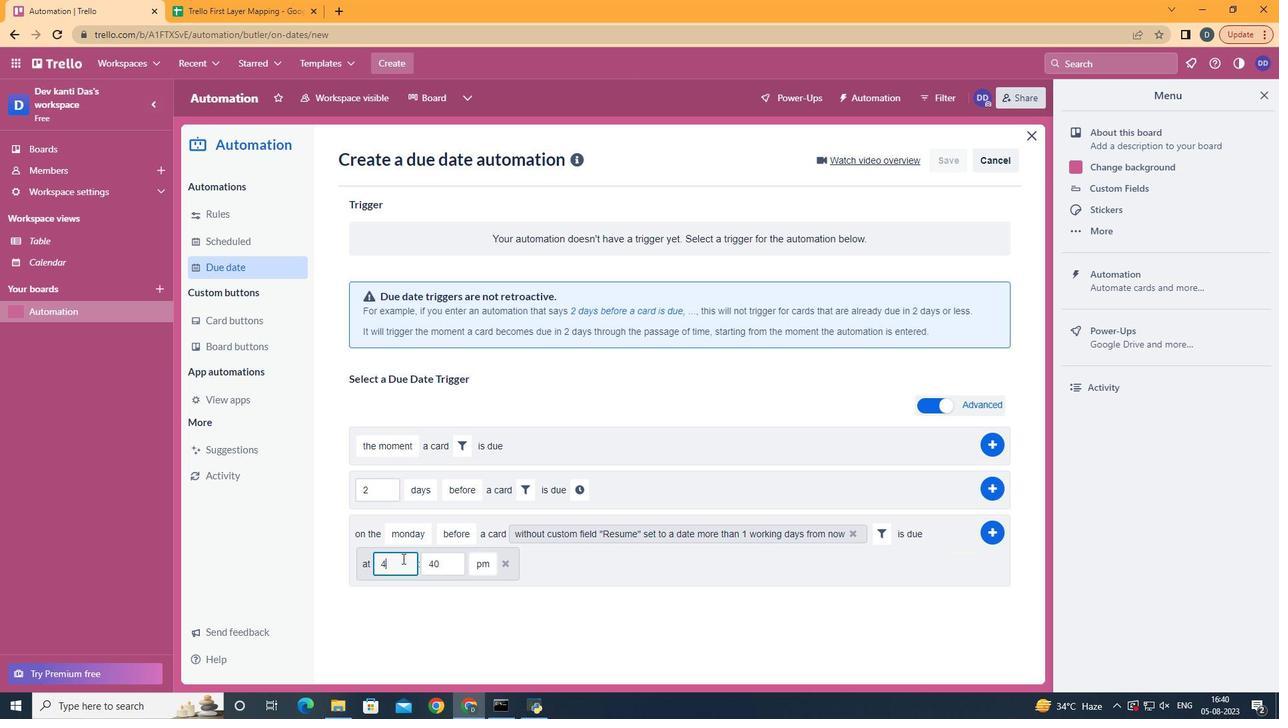 
Action: Mouse pressed left at (402, 559)
Screenshot: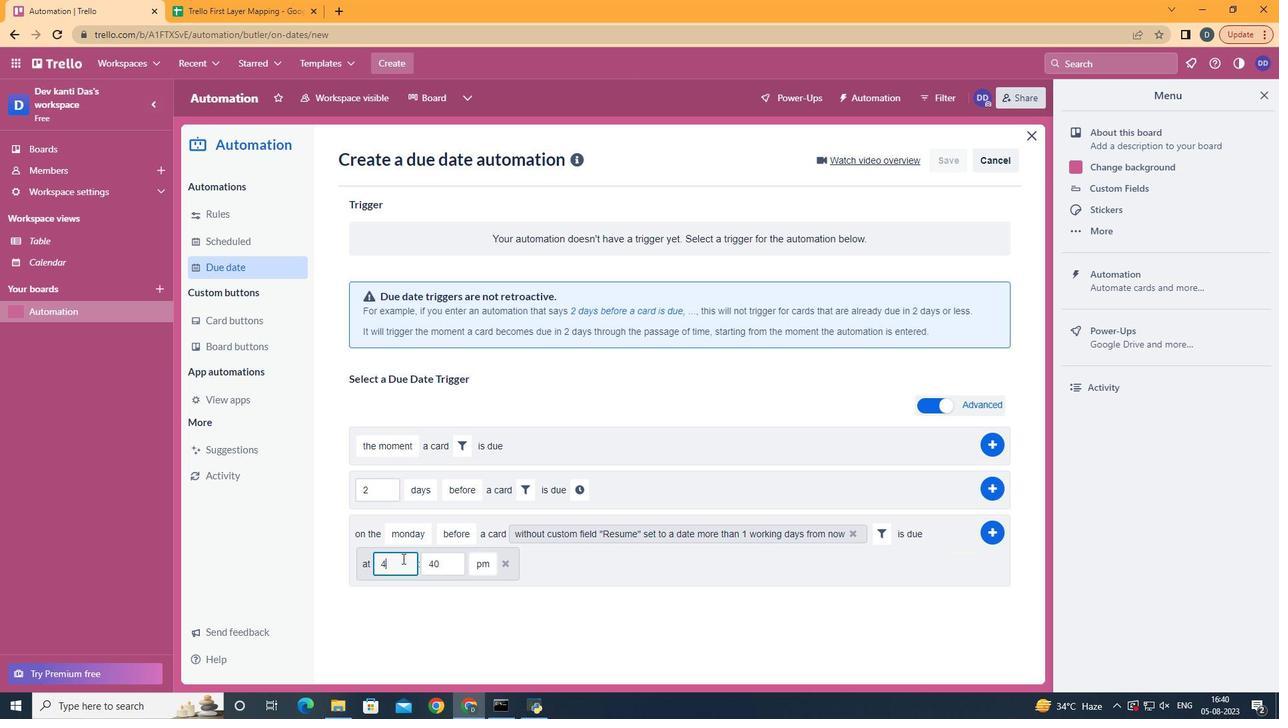 
Action: Key pressed <Key.backspace>11
Screenshot: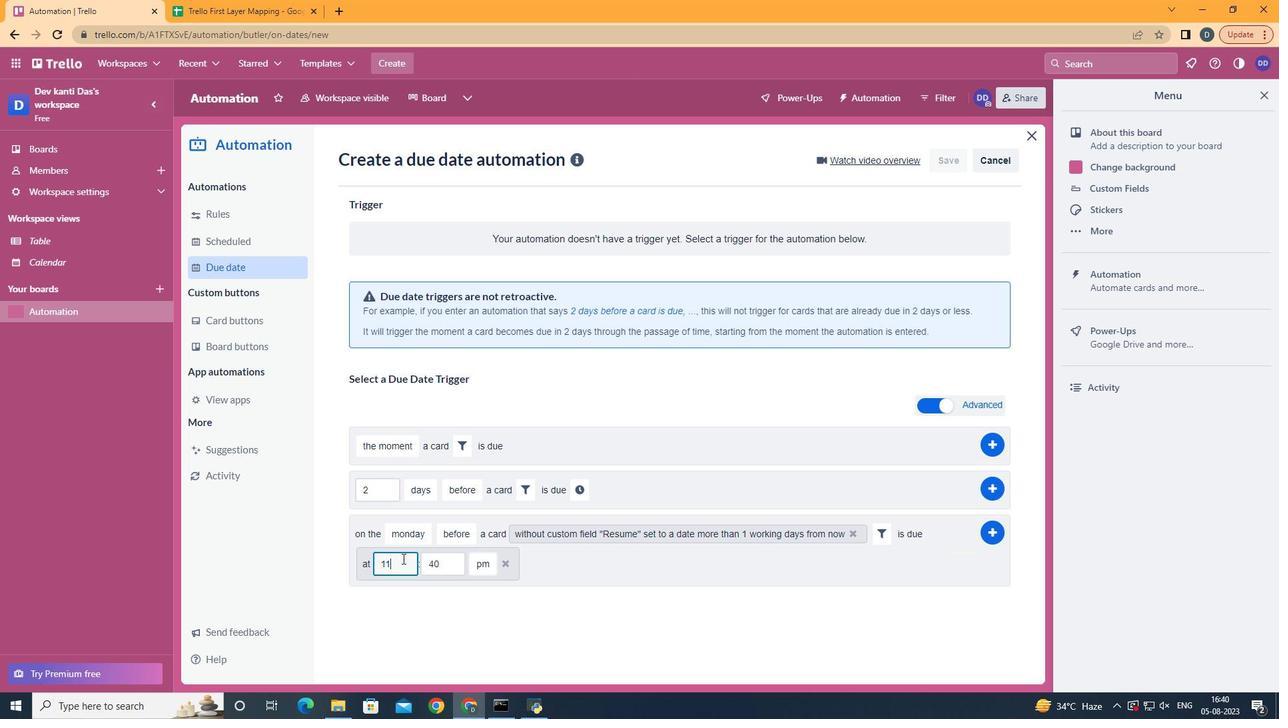 
Action: Mouse moved to (453, 559)
Screenshot: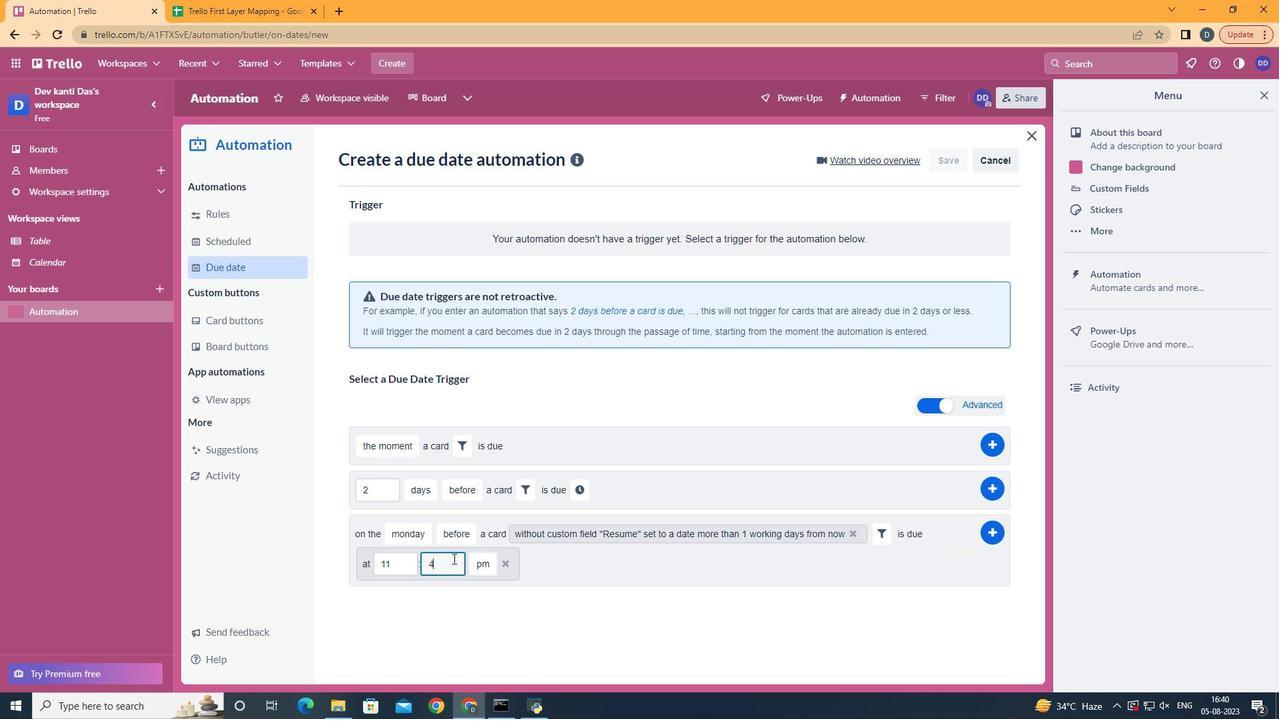
Action: Mouse pressed left at (453, 559)
Screenshot: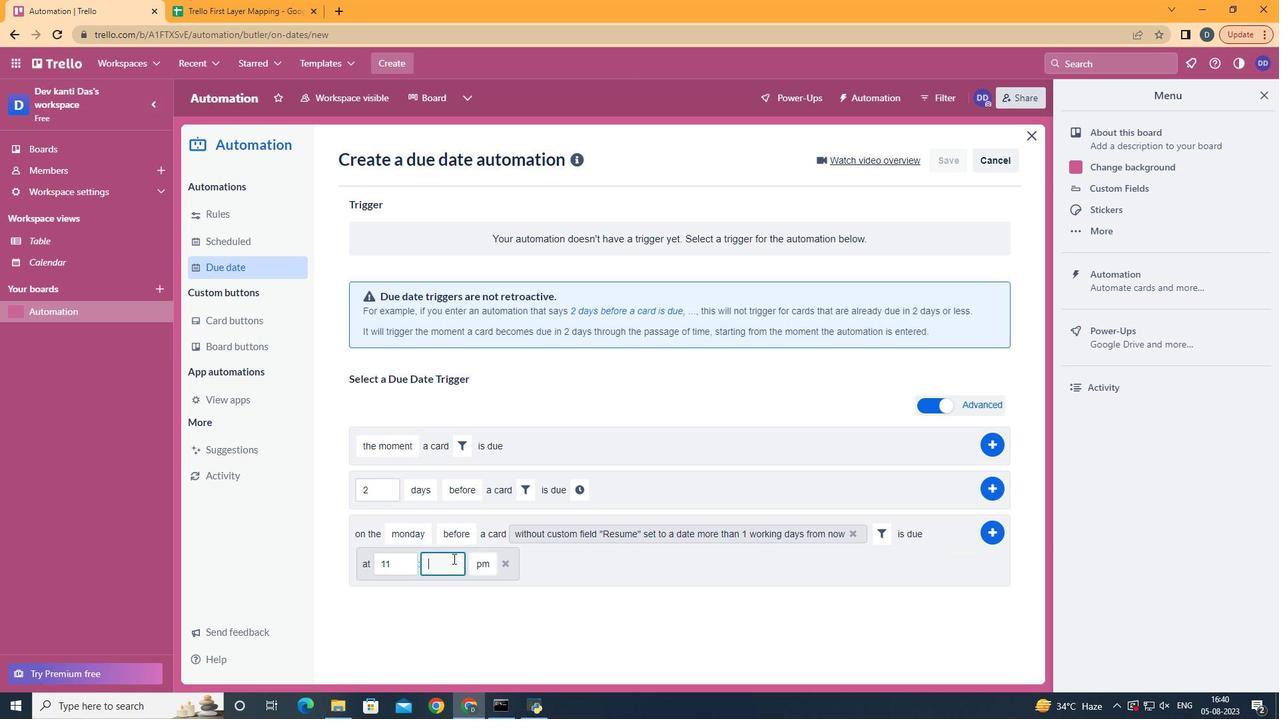 
Action: Key pressed <Key.backspace><Key.backspace>00
Screenshot: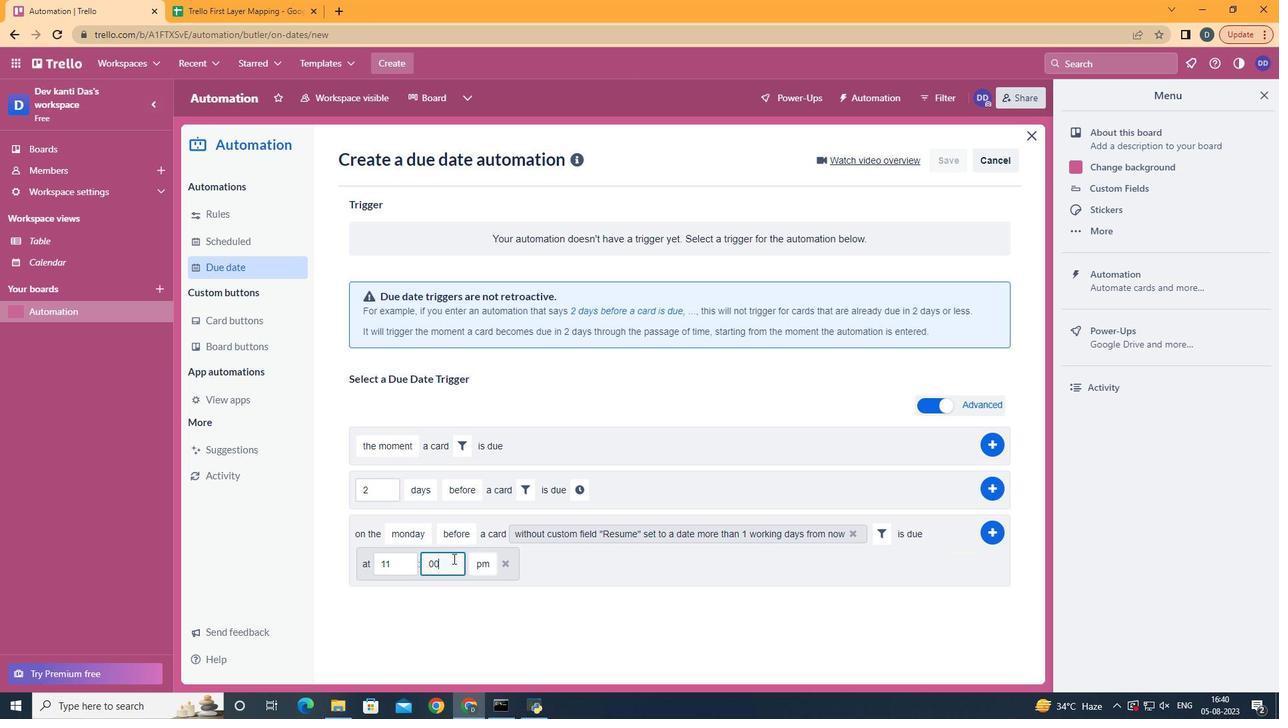 
Action: Mouse moved to (487, 582)
Screenshot: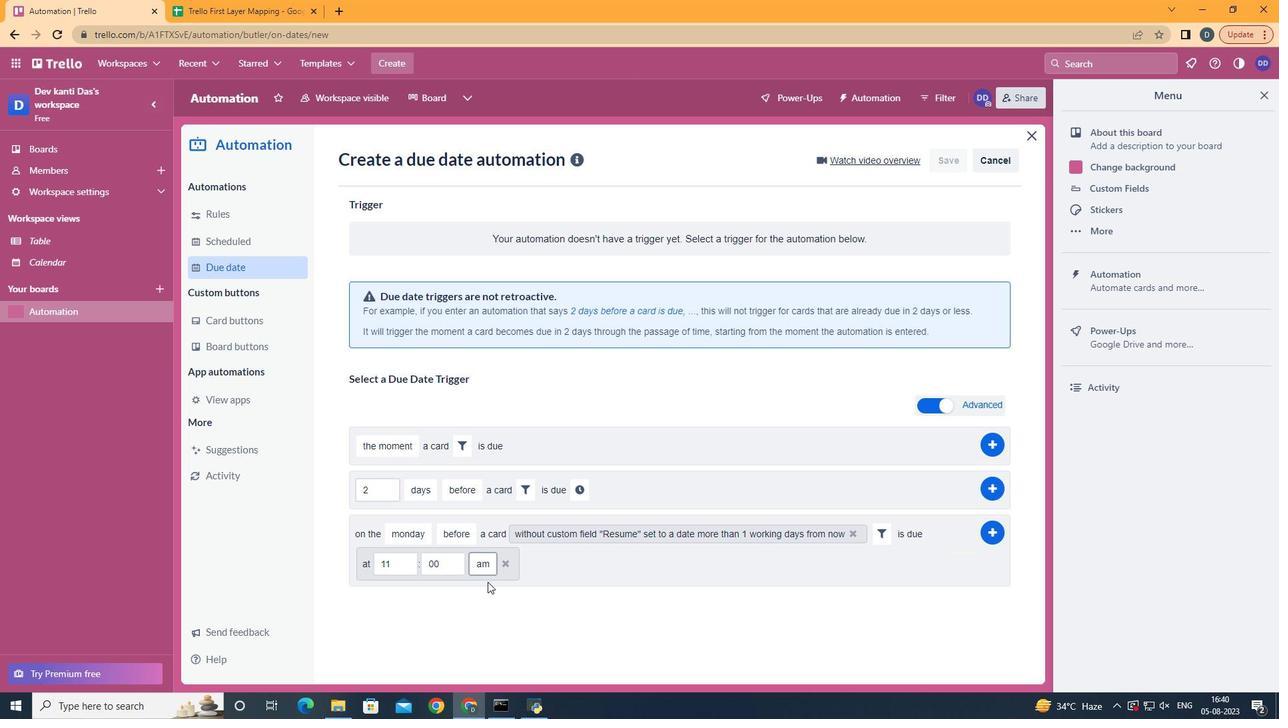 
Action: Mouse pressed left at (487, 582)
Screenshot: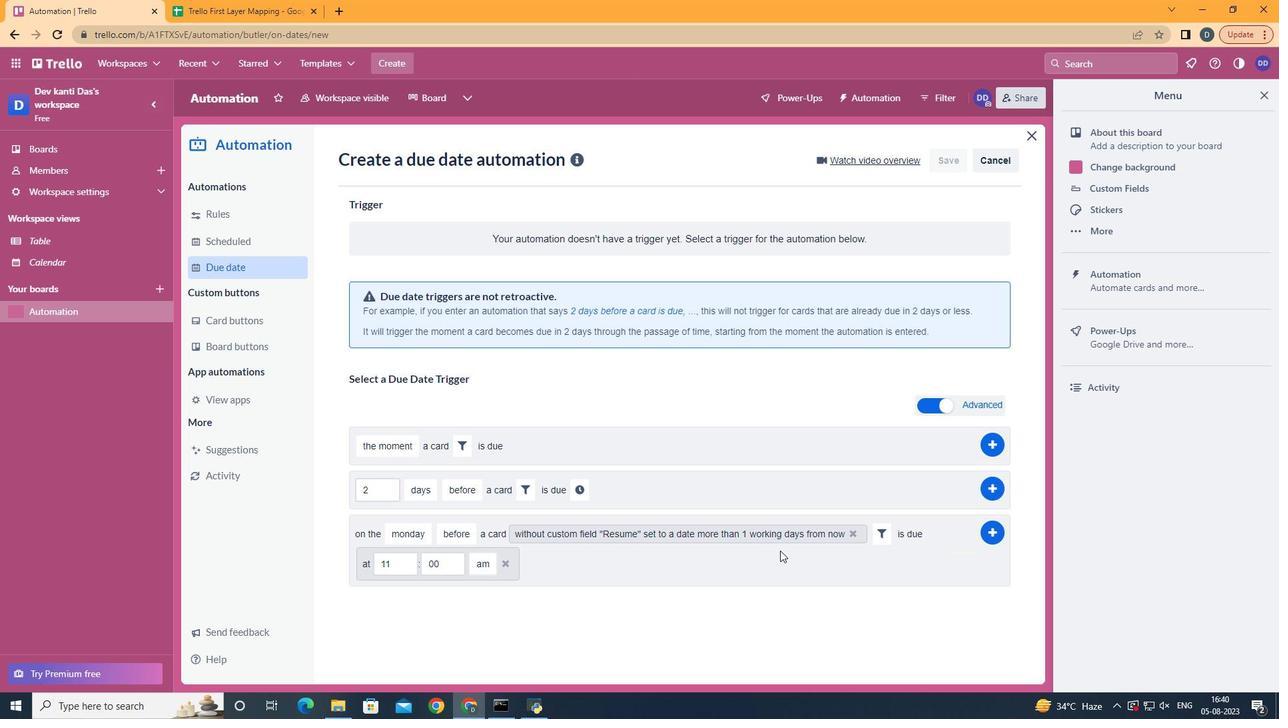 
Action: Mouse moved to (989, 539)
Screenshot: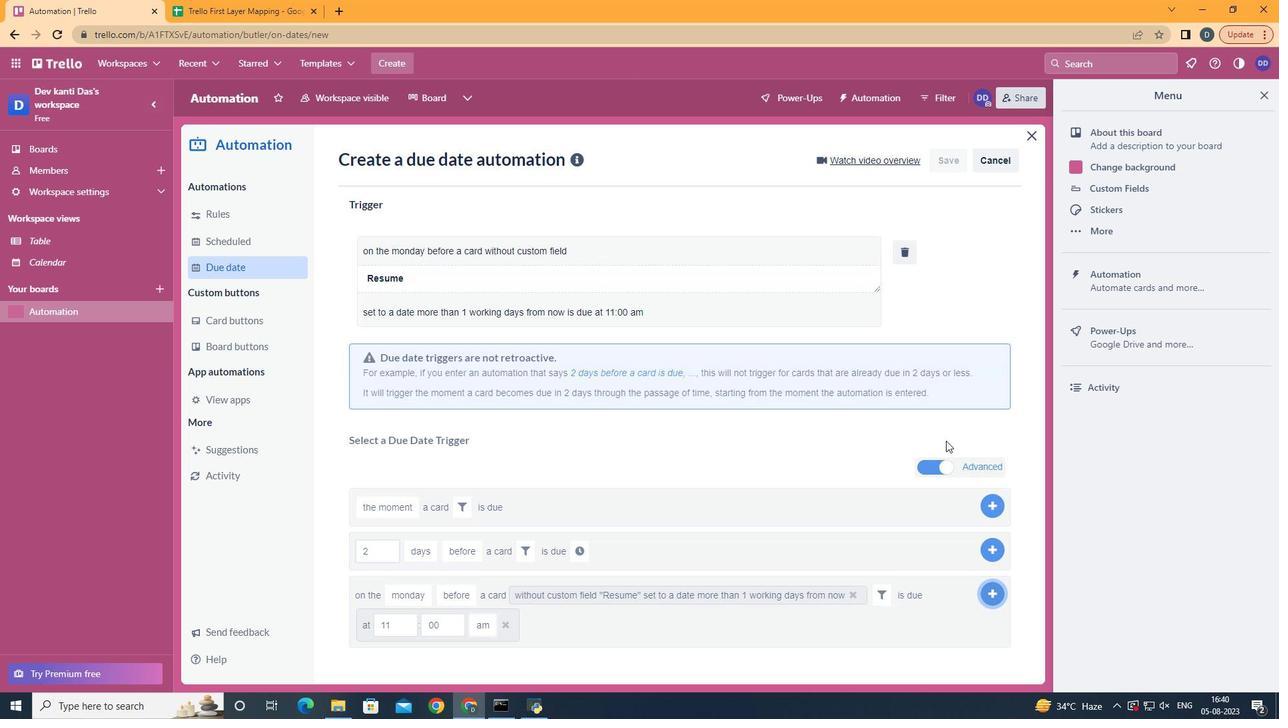 
Action: Mouse pressed left at (989, 539)
Screenshot: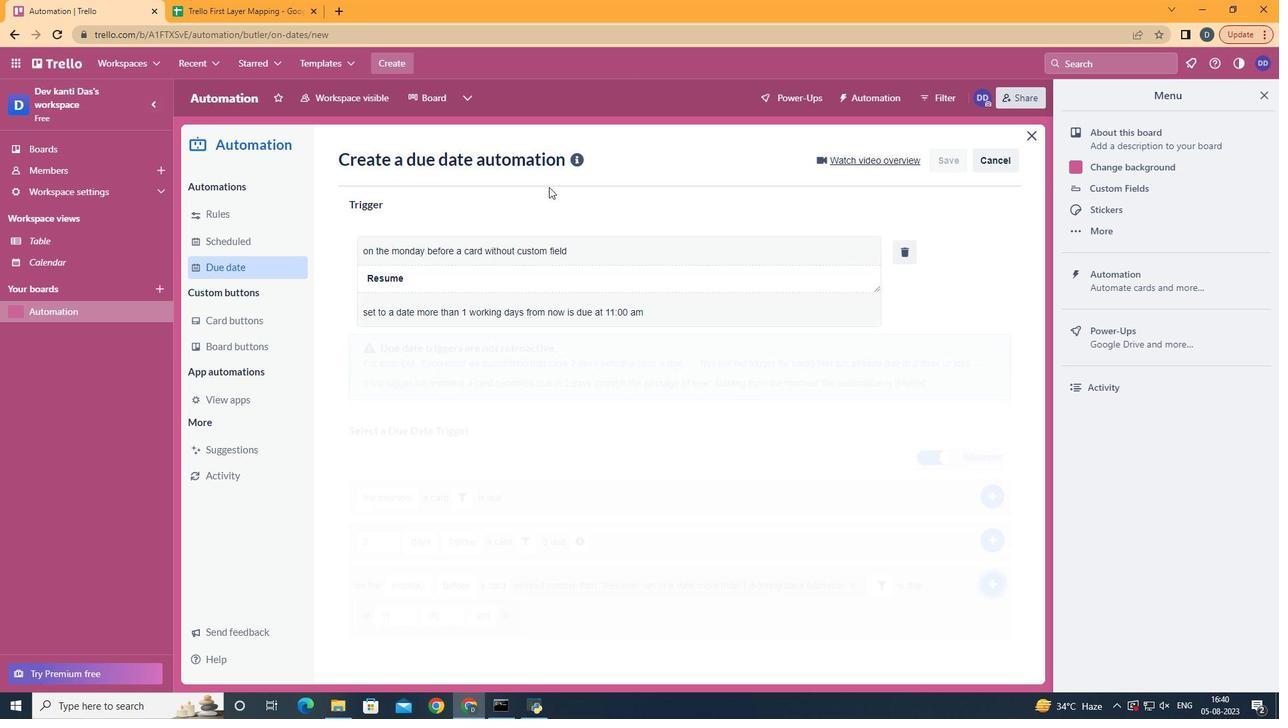 
Action: Mouse moved to (671, 251)
Screenshot: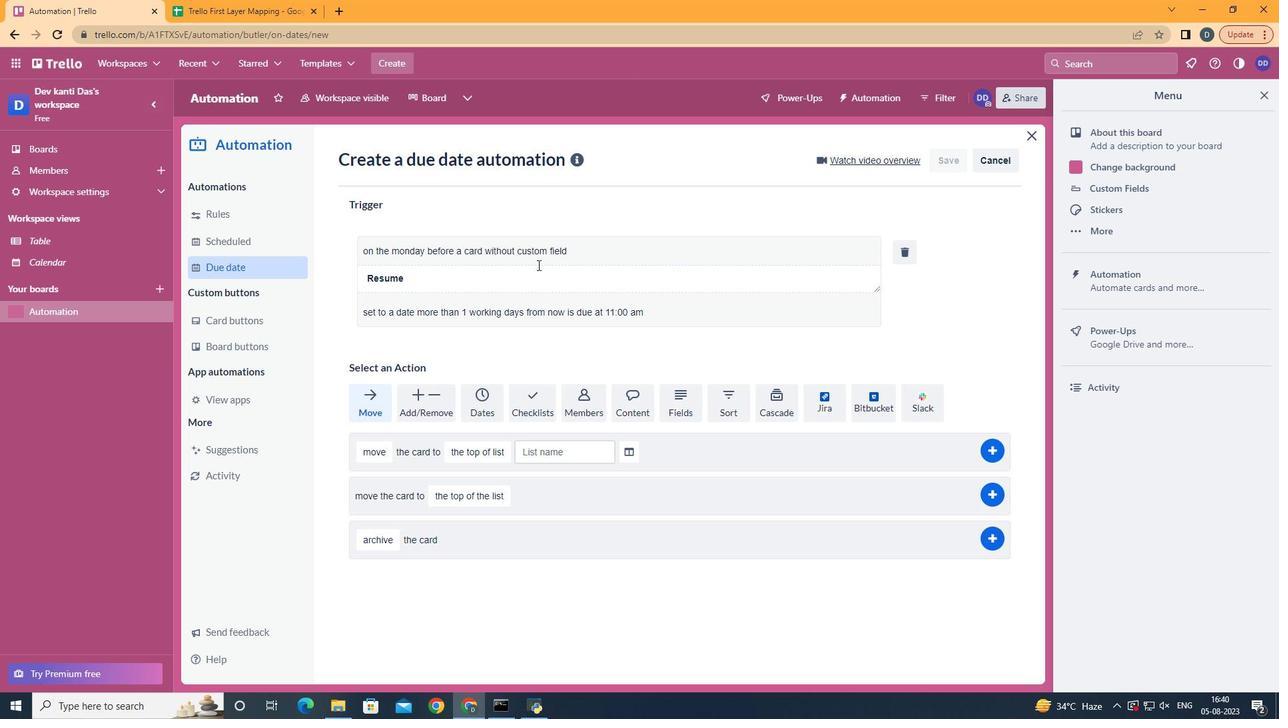 
